 Task: Log work in the project AgileEdge for the issue 'Upgrade the search engine' spent time as '6w 2d 8h 35m' and remaining time as '3w 6d 20h 52m' and add a flag. Now add the issue to the epic 'Cybersecurity Awareness Training Implementation'. Log work in the project AgileEdge for the issue 'Create a new online platform for online language courses with advanced speech recognition and interactive conversation features' spent time as '6w 1d 4h 10m' and remaining time as '5w 5d 3h 25m' and clone the issue. Now add the issue to the epic 'Cybersecurity Incident Response Planning'
Action: Mouse moved to (262, 74)
Screenshot: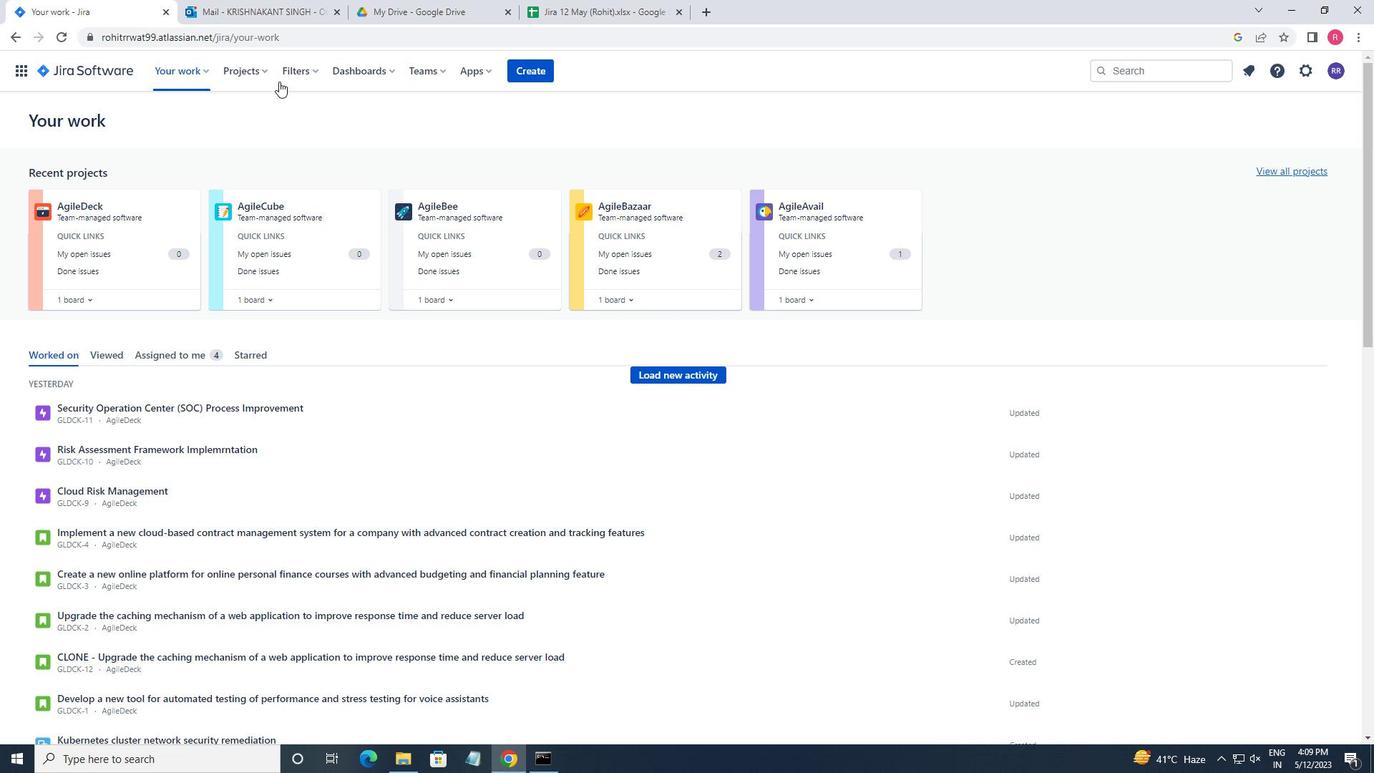 
Action: Mouse pressed left at (262, 74)
Screenshot: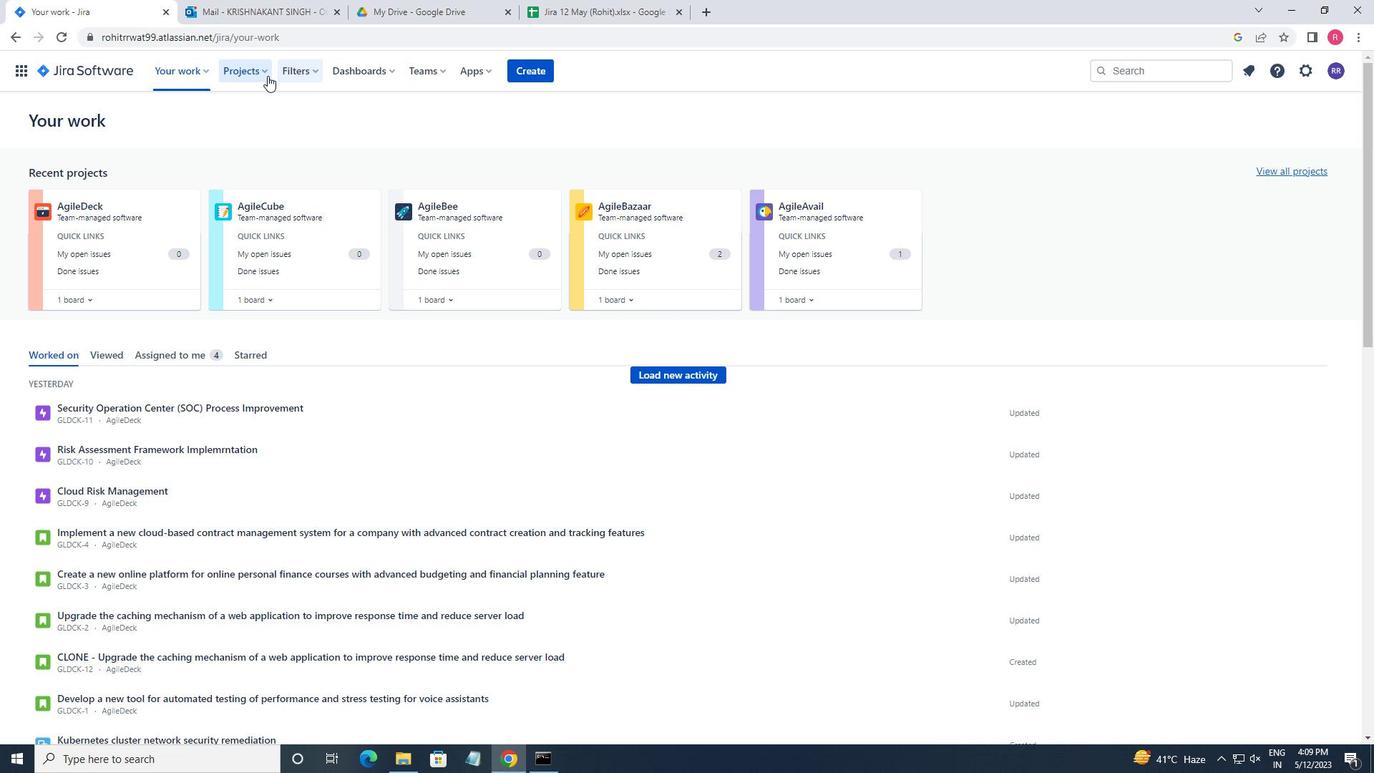 
Action: Mouse moved to (266, 135)
Screenshot: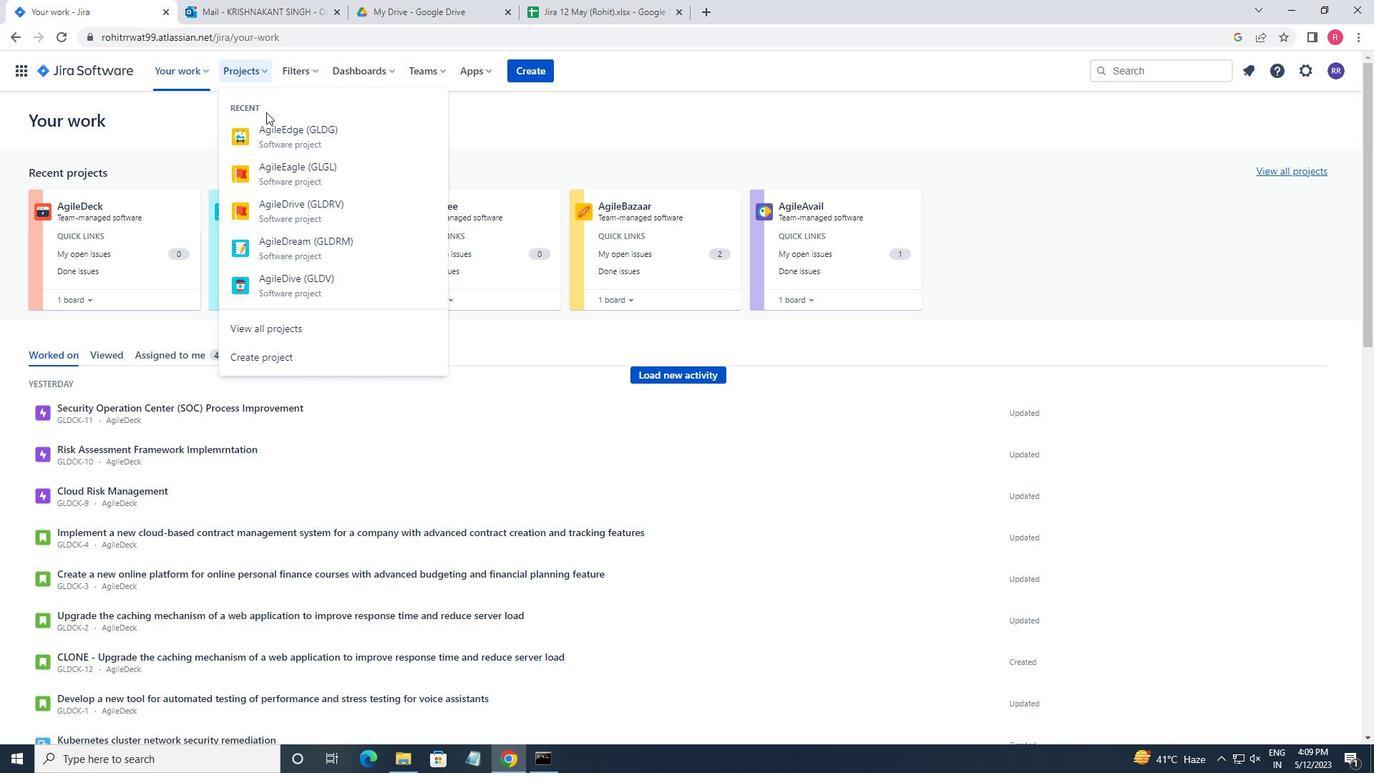 
Action: Mouse pressed left at (266, 135)
Screenshot: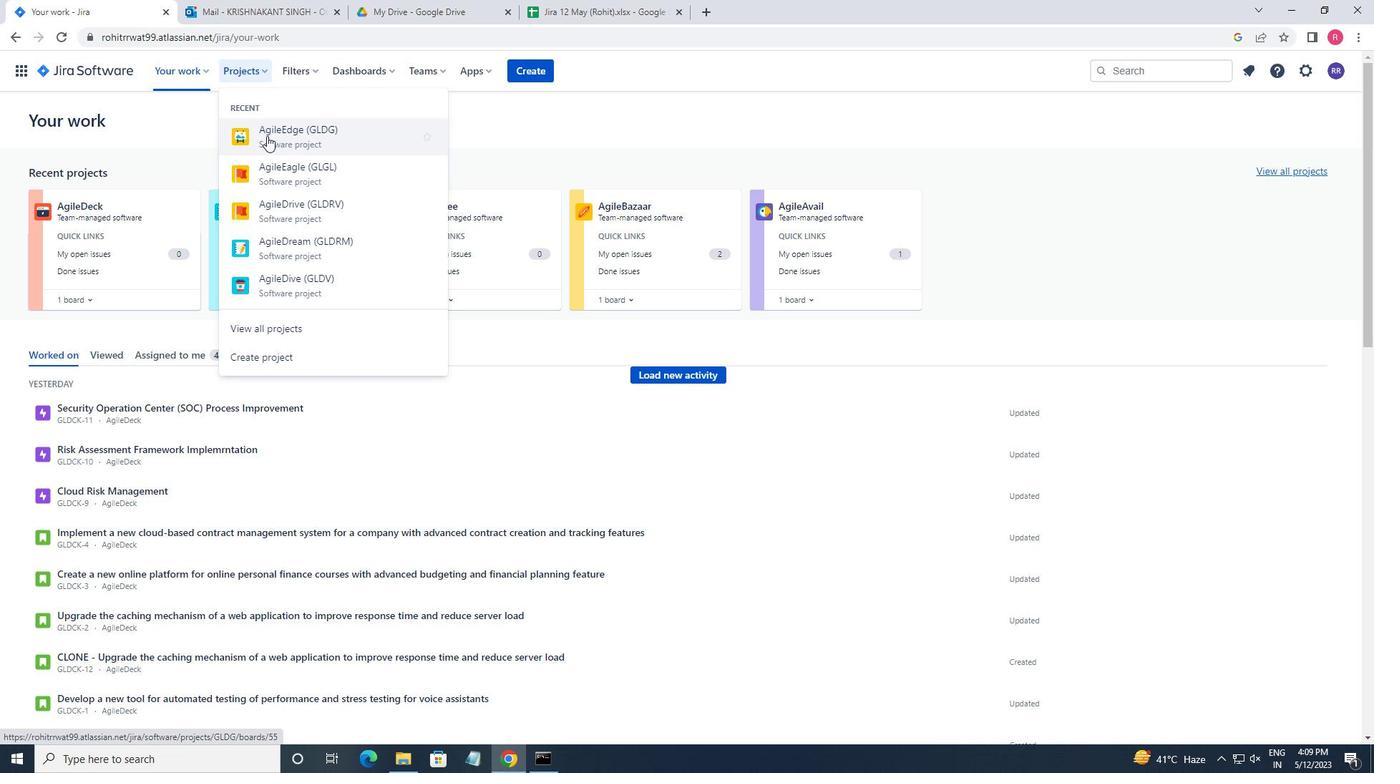 
Action: Mouse moved to (73, 205)
Screenshot: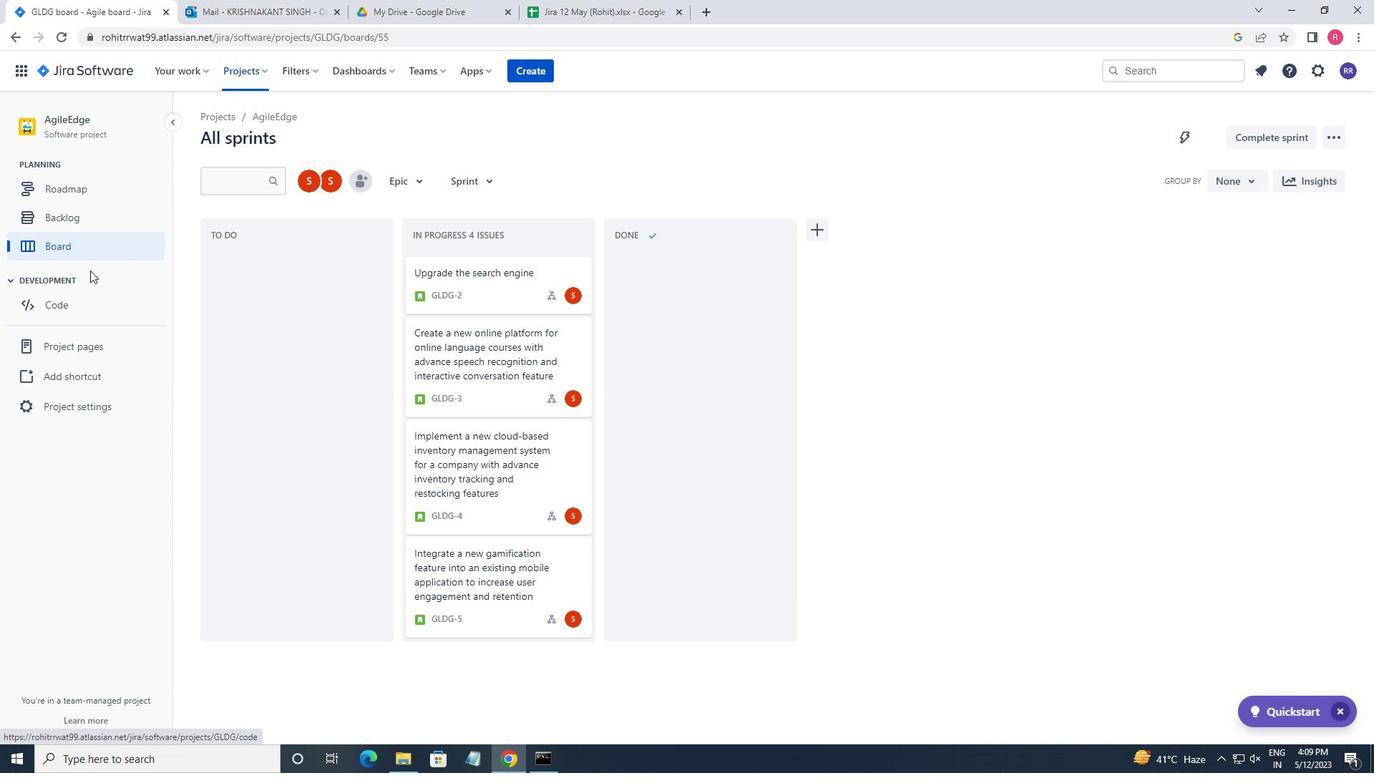
Action: Mouse pressed left at (73, 205)
Screenshot: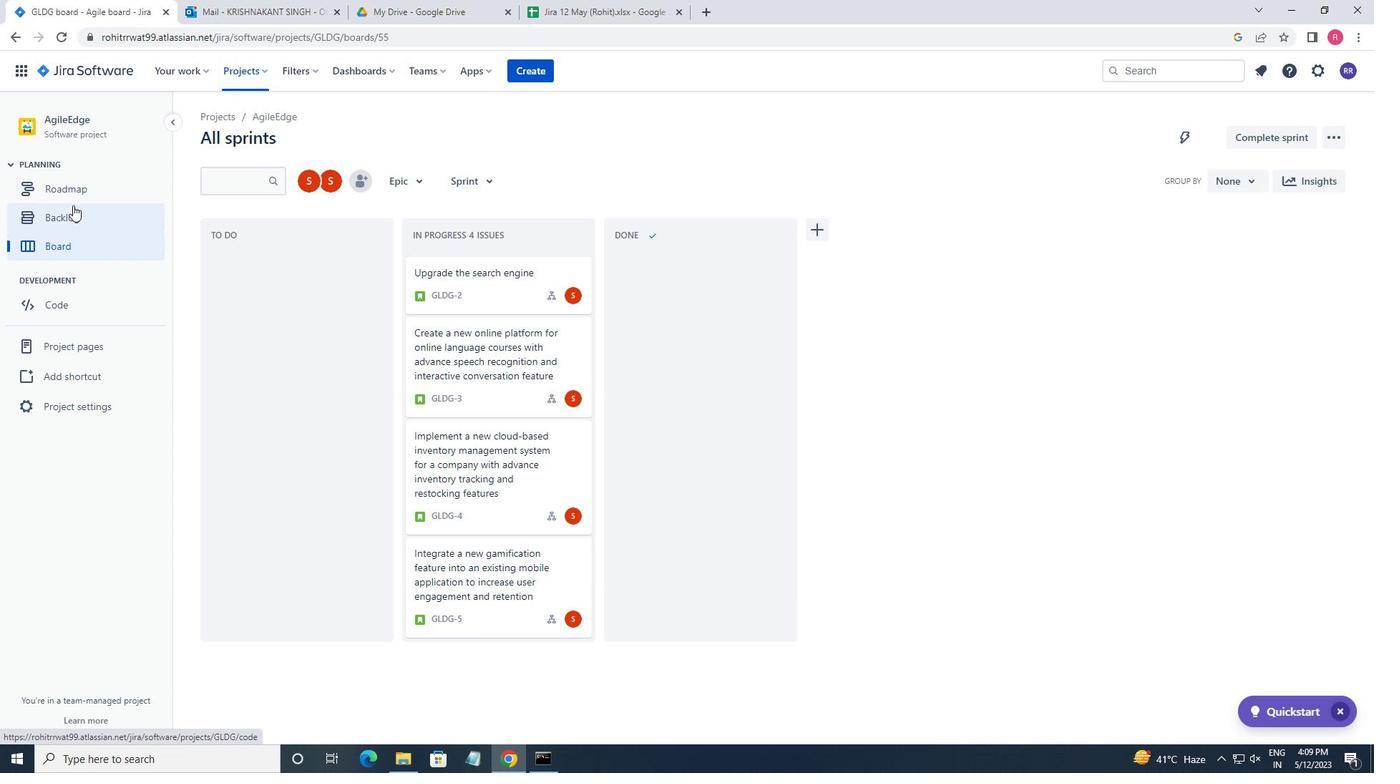 
Action: Mouse moved to (1030, 263)
Screenshot: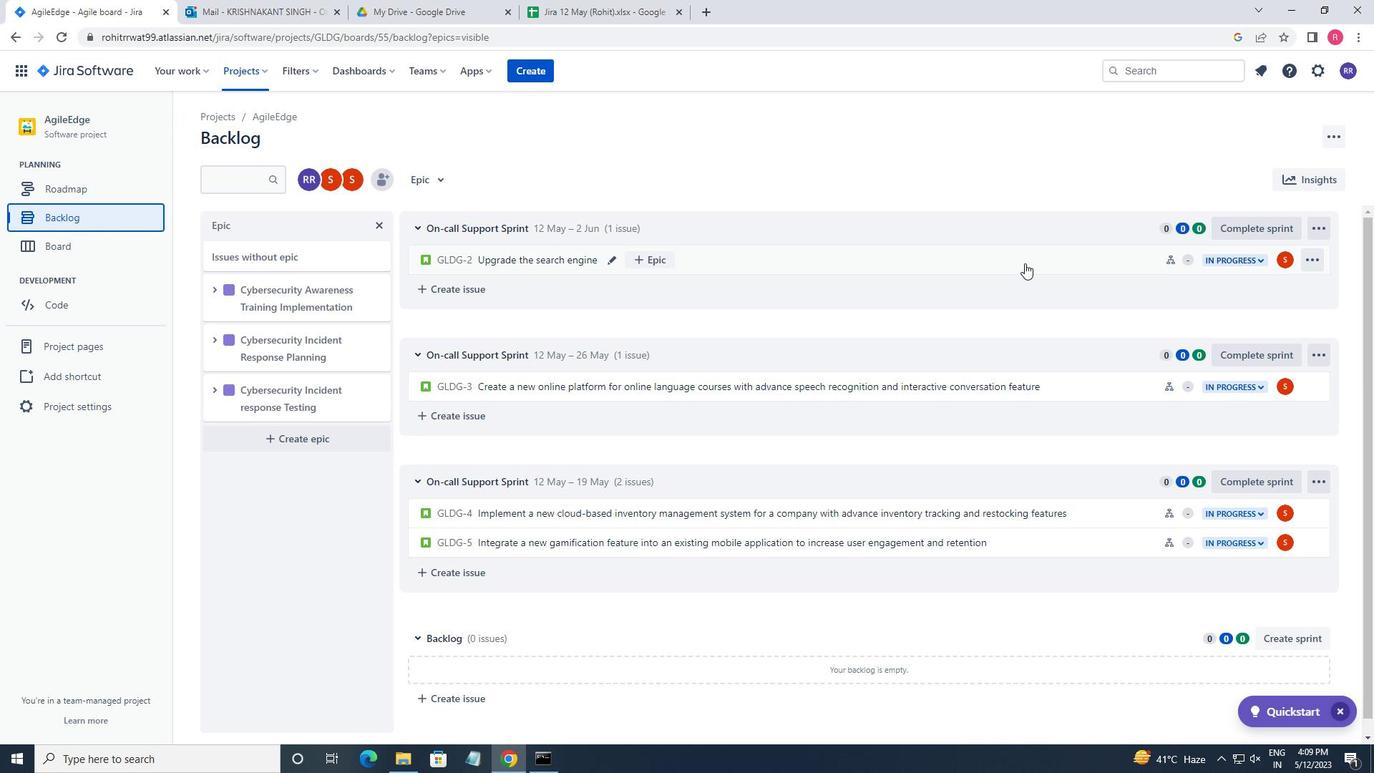 
Action: Mouse pressed left at (1030, 263)
Screenshot: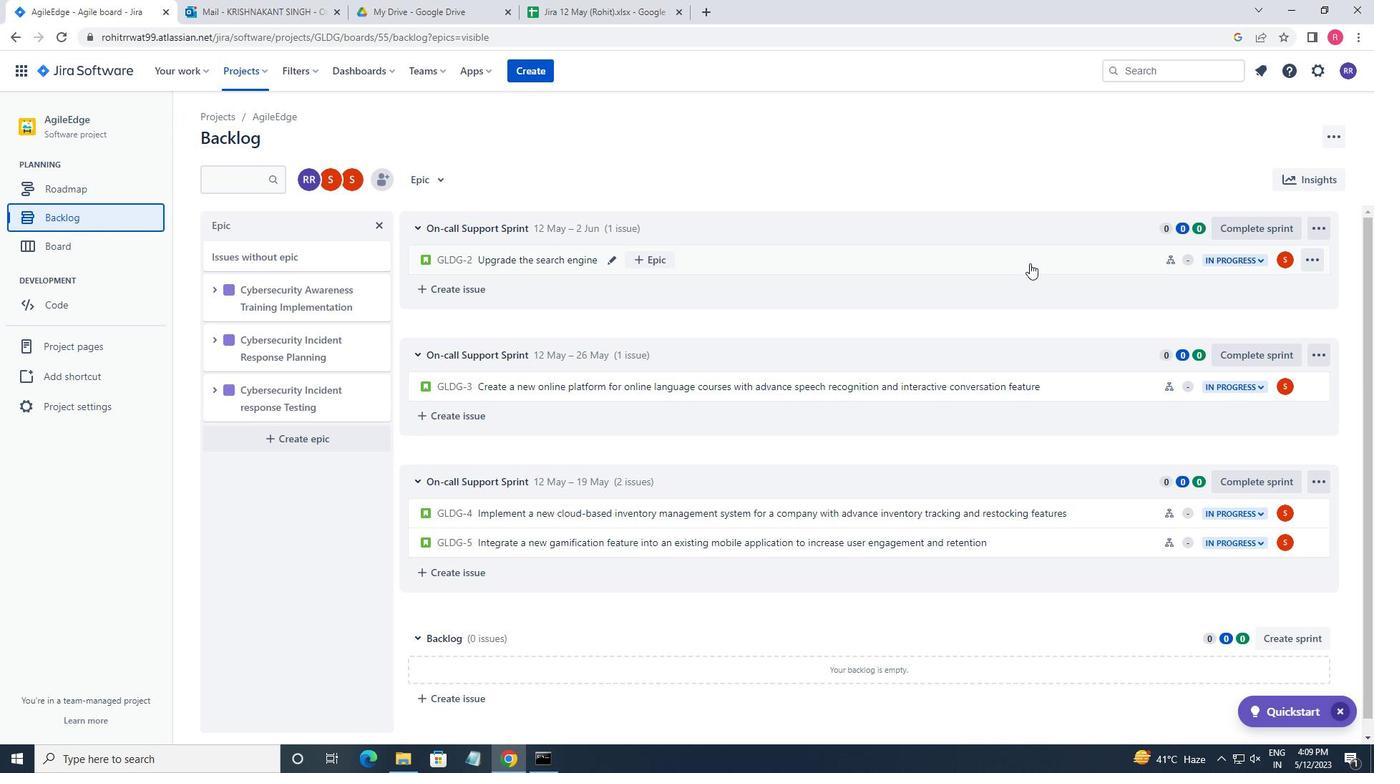 
Action: Mouse moved to (1321, 218)
Screenshot: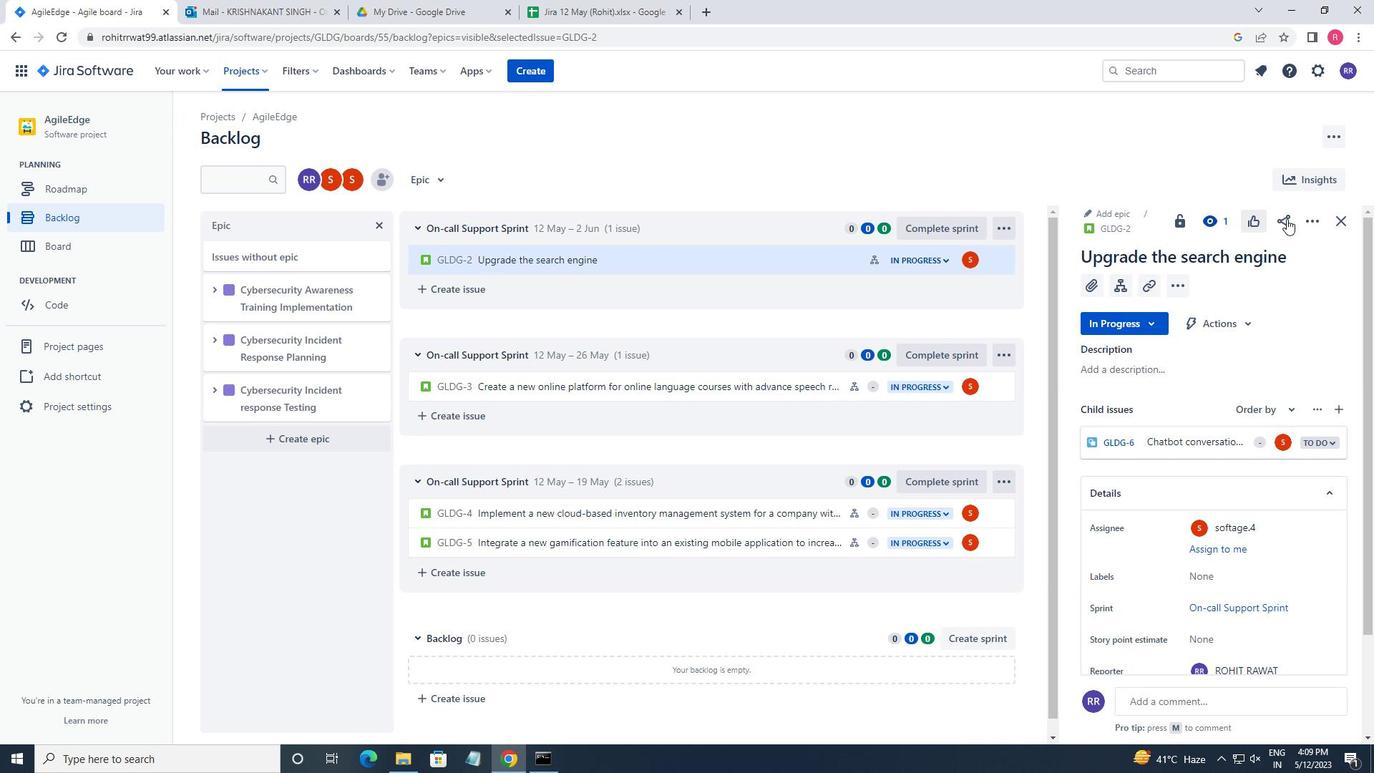 
Action: Mouse pressed left at (1321, 218)
Screenshot: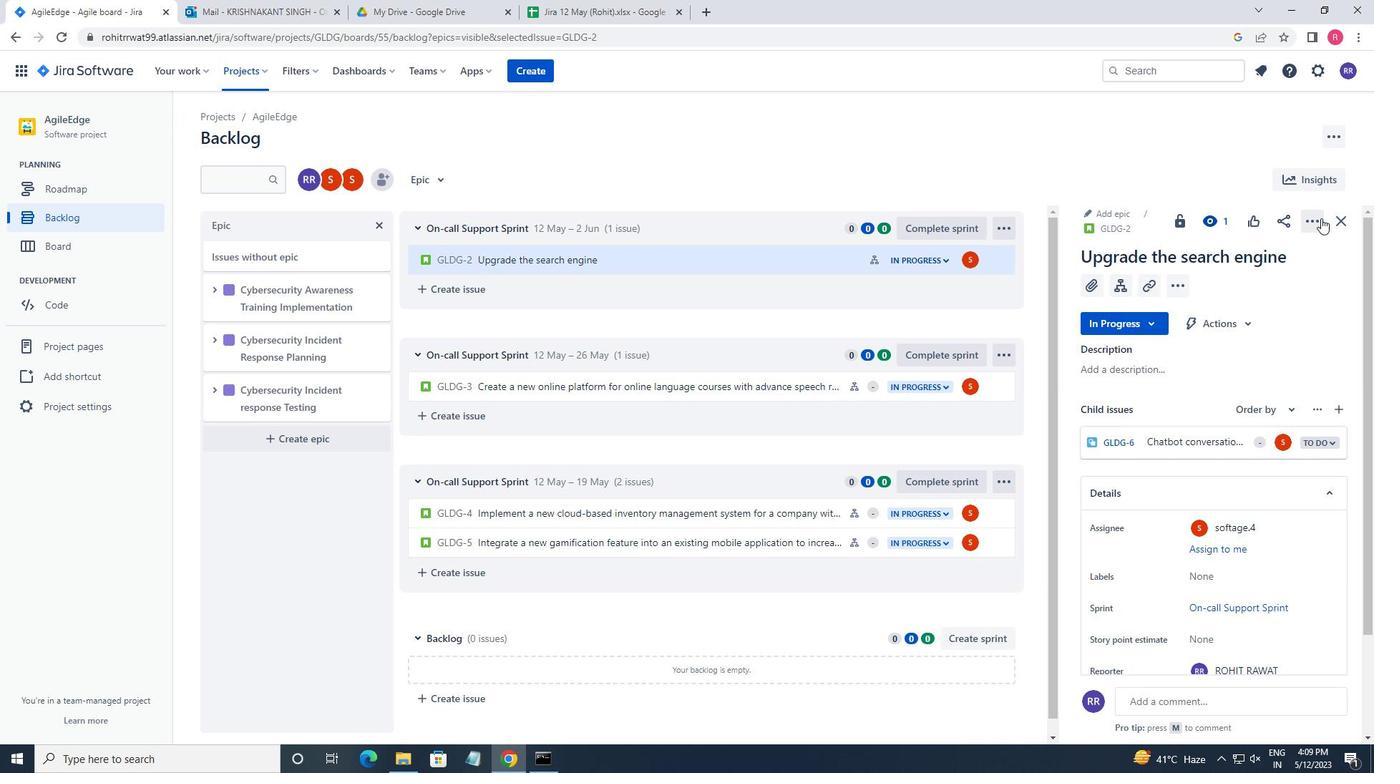 
Action: Mouse moved to (1274, 261)
Screenshot: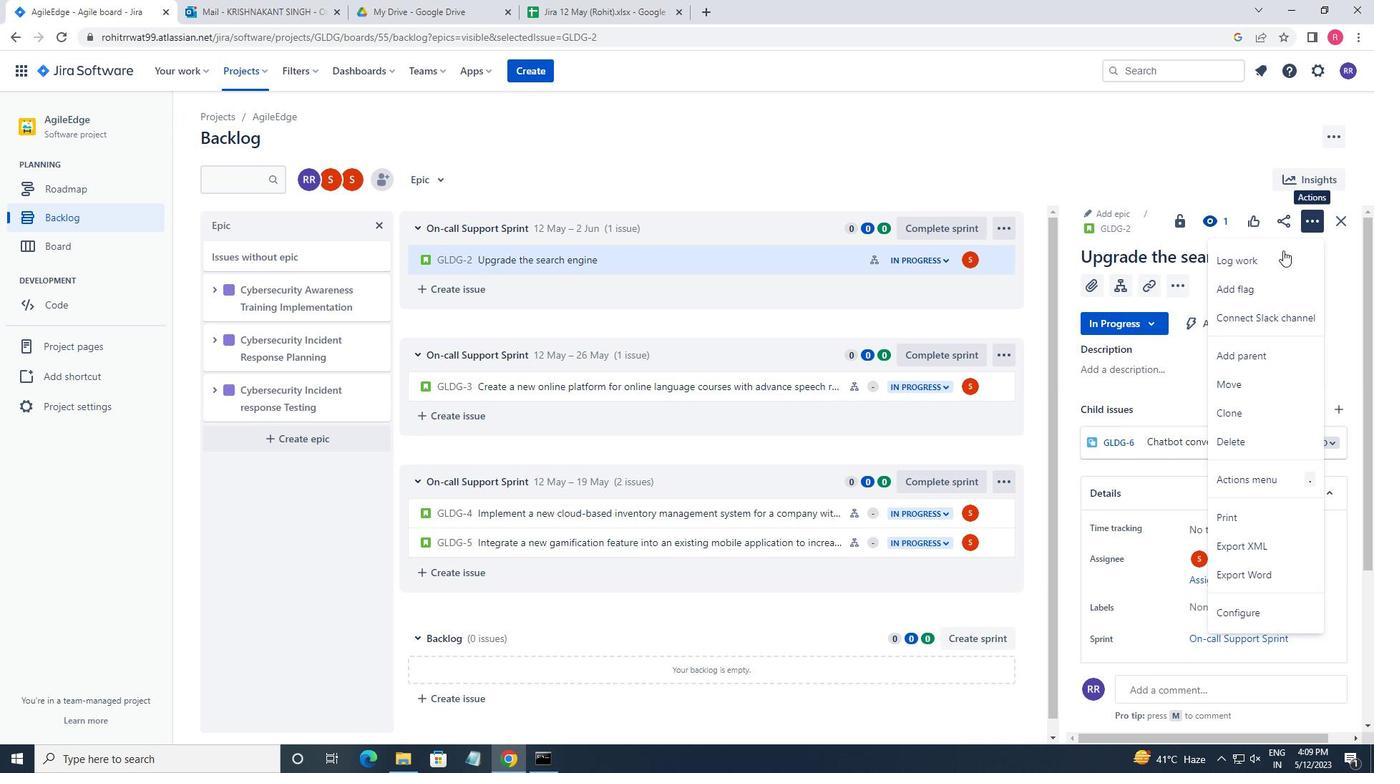 
Action: Mouse pressed left at (1274, 261)
Screenshot: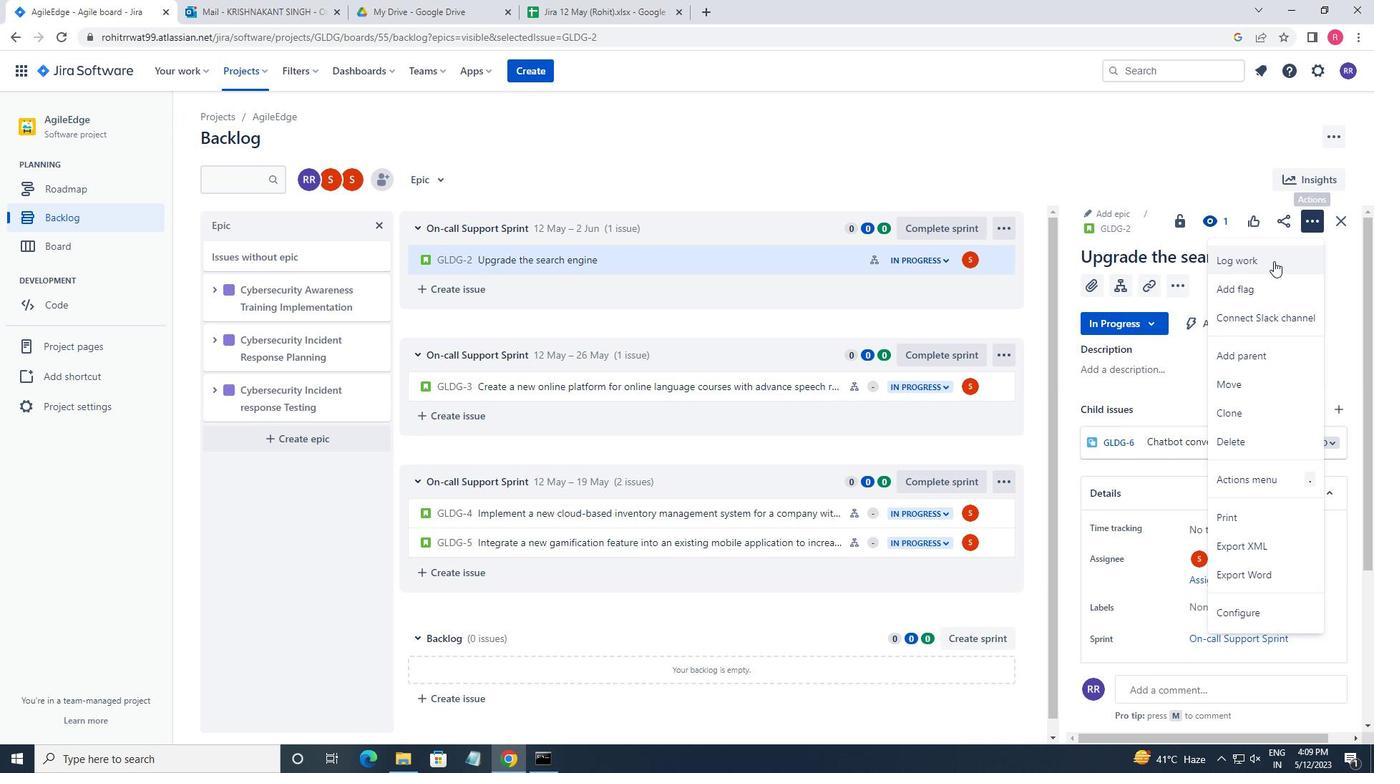 
Action: Key pressed 6w<Key.space>2d<Key.space>8h<Key.space>35m<Key.tab>3w<Key.space>6d<Key.space>20h<Key.space>52m
Screenshot: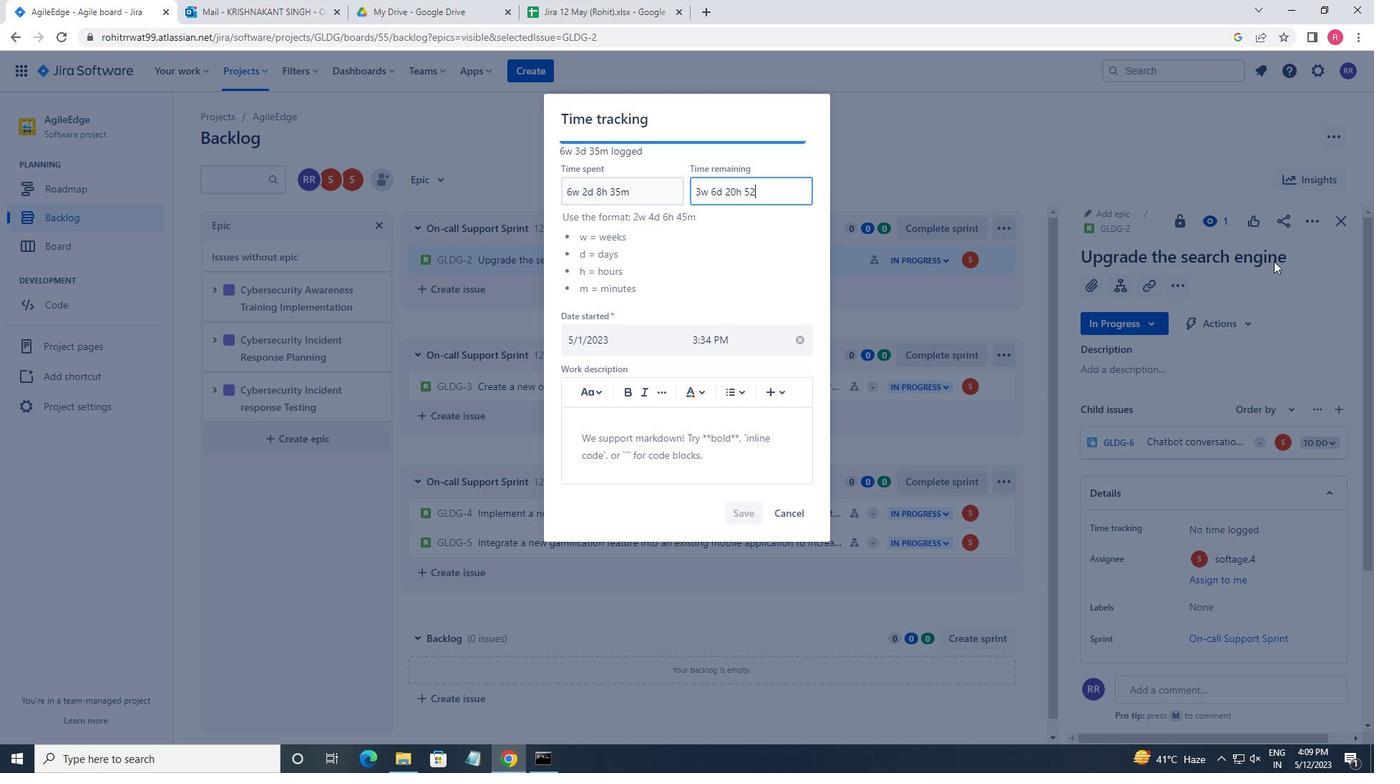 
Action: Mouse moved to (744, 504)
Screenshot: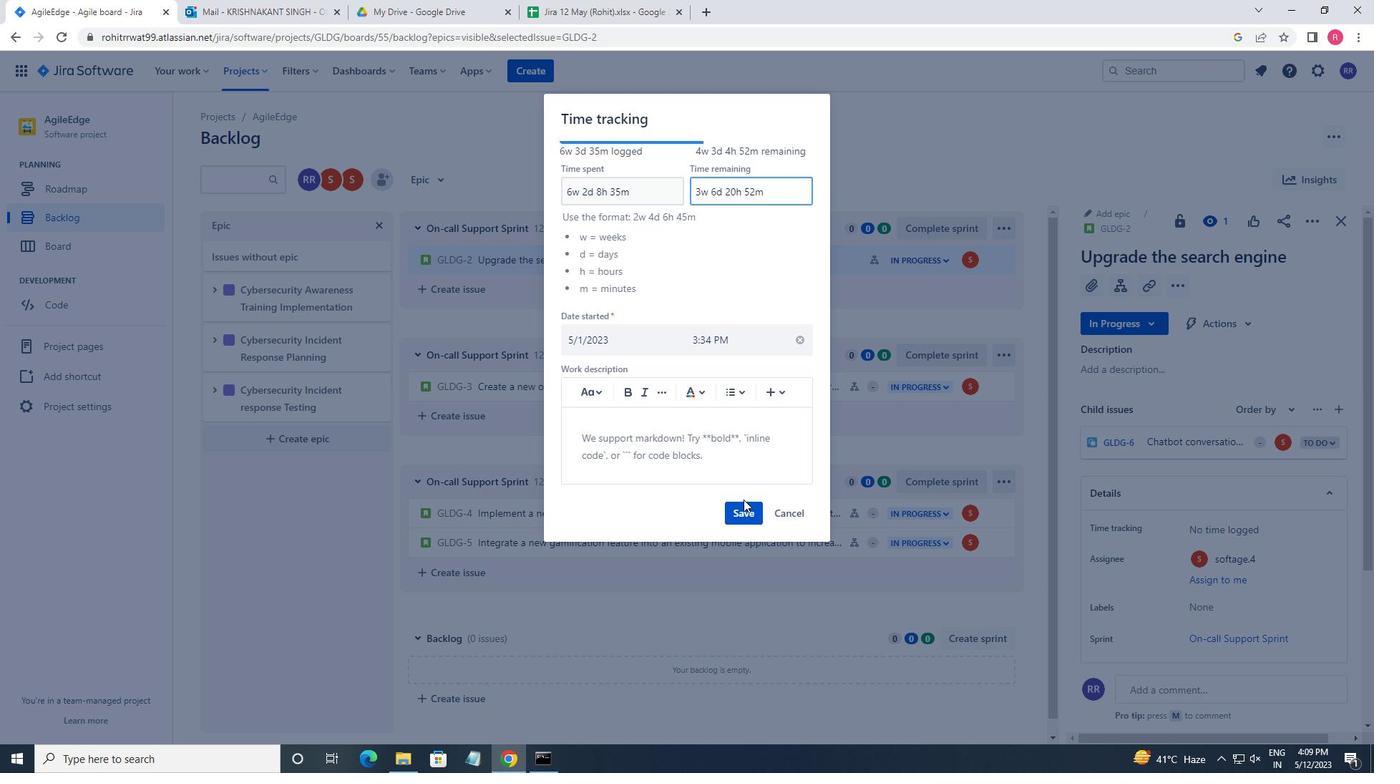 
Action: Mouse pressed left at (744, 504)
Screenshot: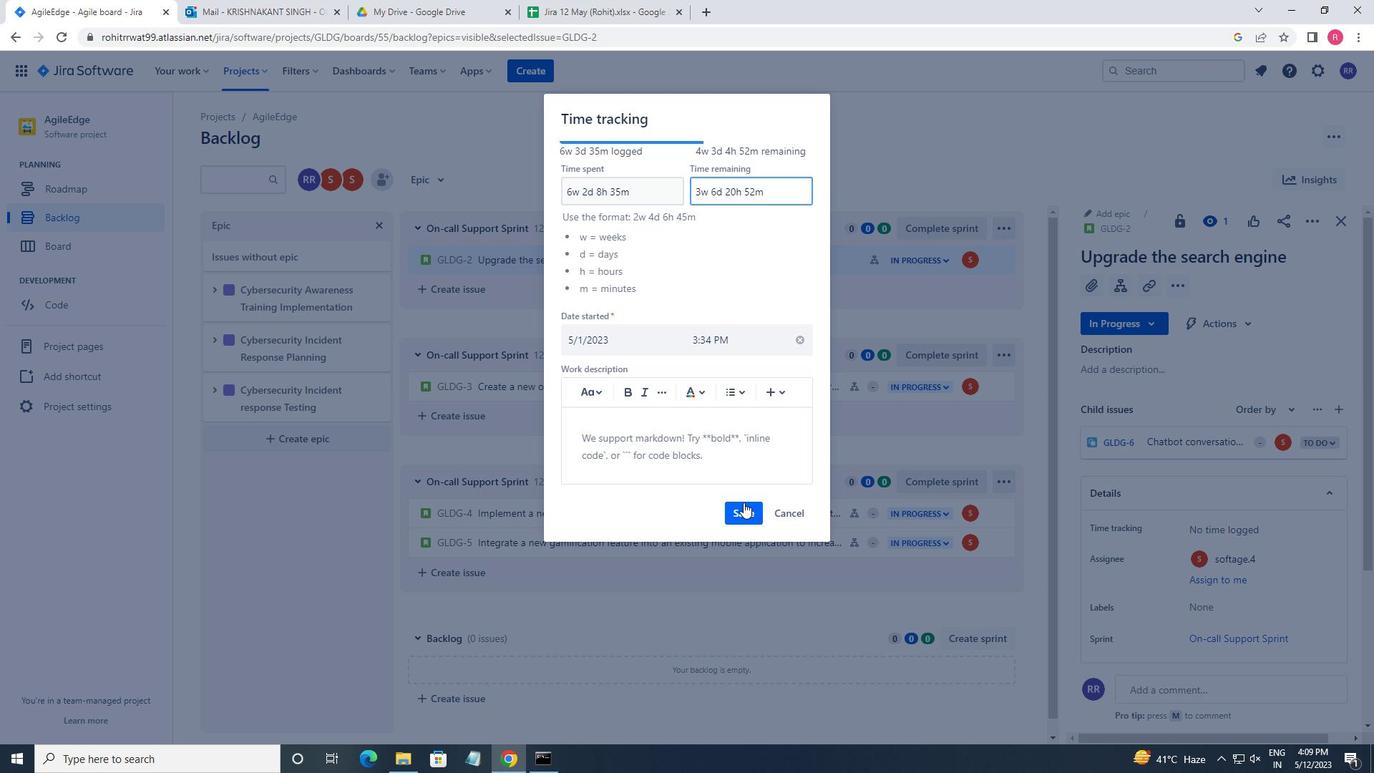 
Action: Mouse moved to (1317, 216)
Screenshot: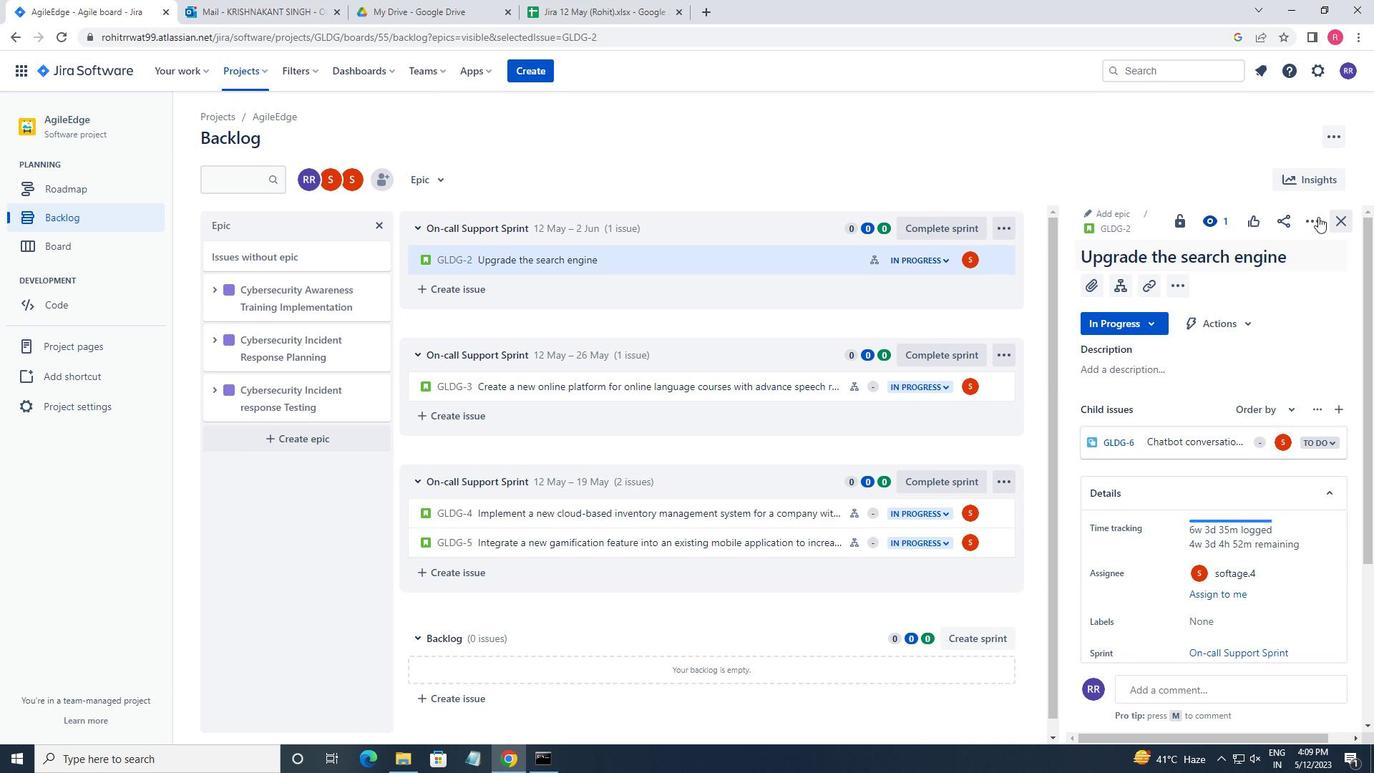
Action: Mouse pressed left at (1317, 216)
Screenshot: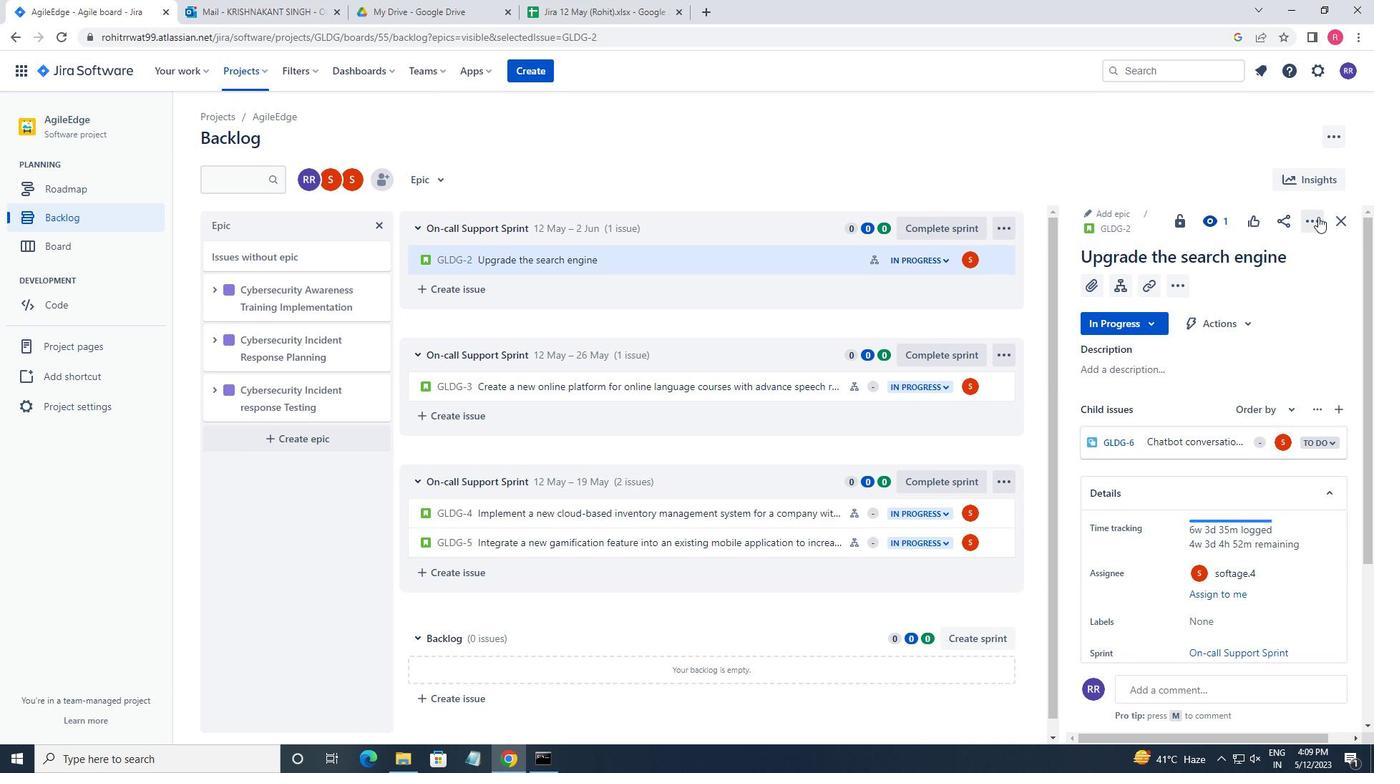 
Action: Mouse moved to (1245, 298)
Screenshot: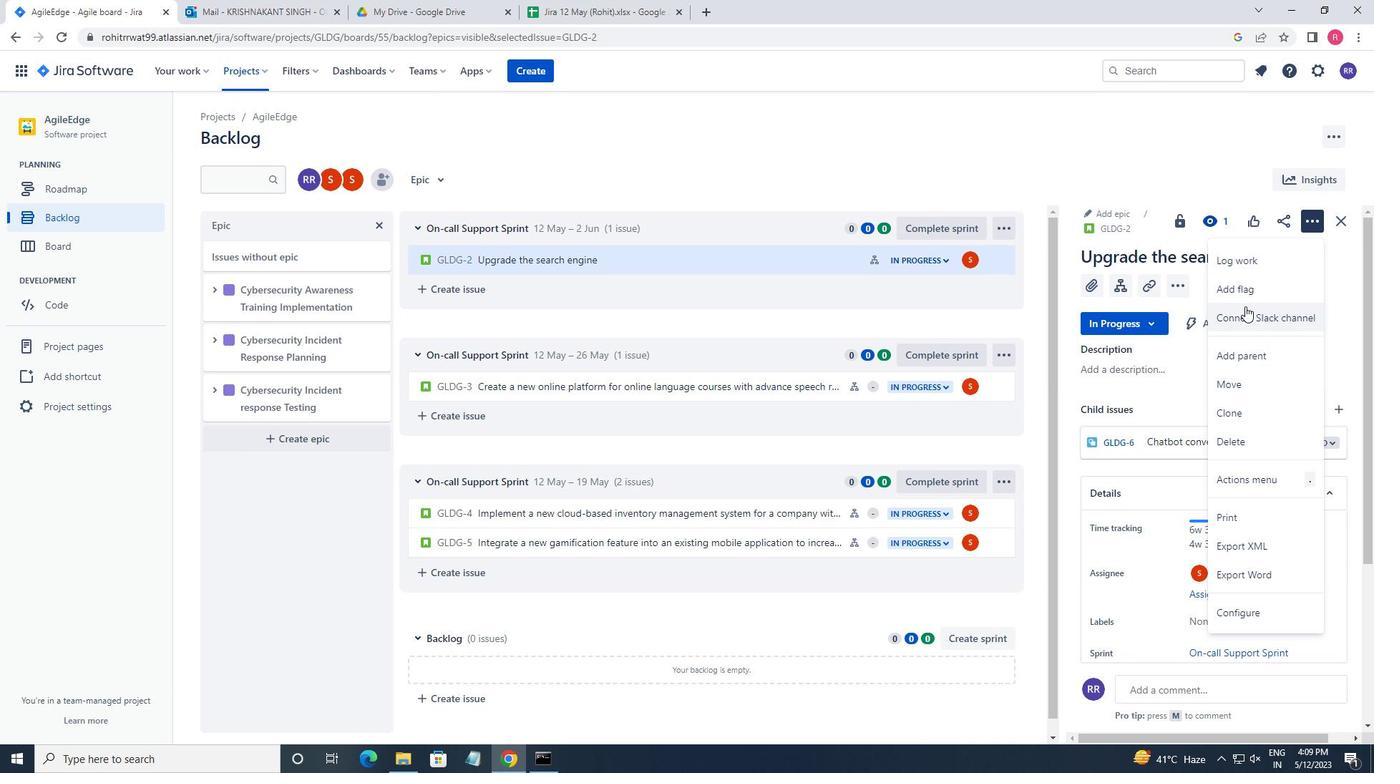 
Action: Mouse pressed left at (1245, 298)
Screenshot: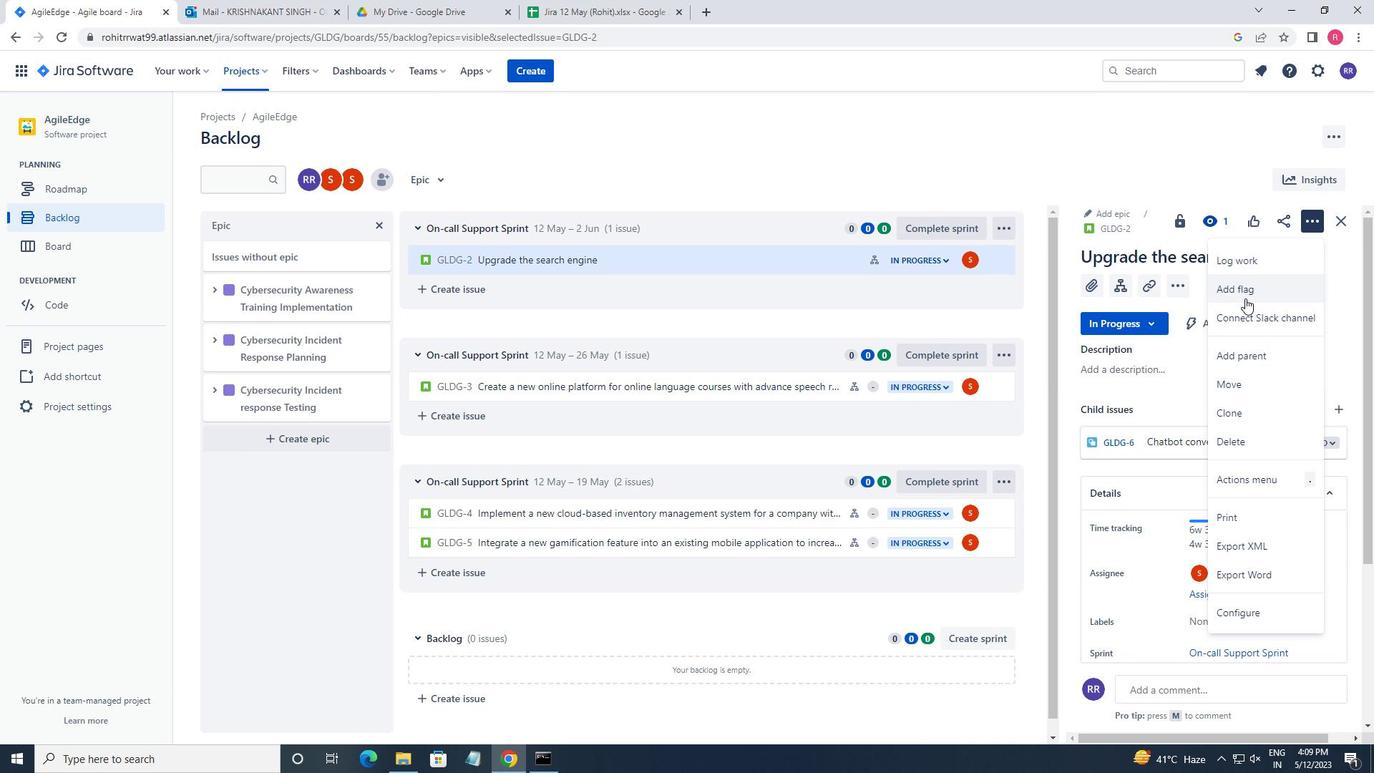 
Action: Mouse moved to (652, 256)
Screenshot: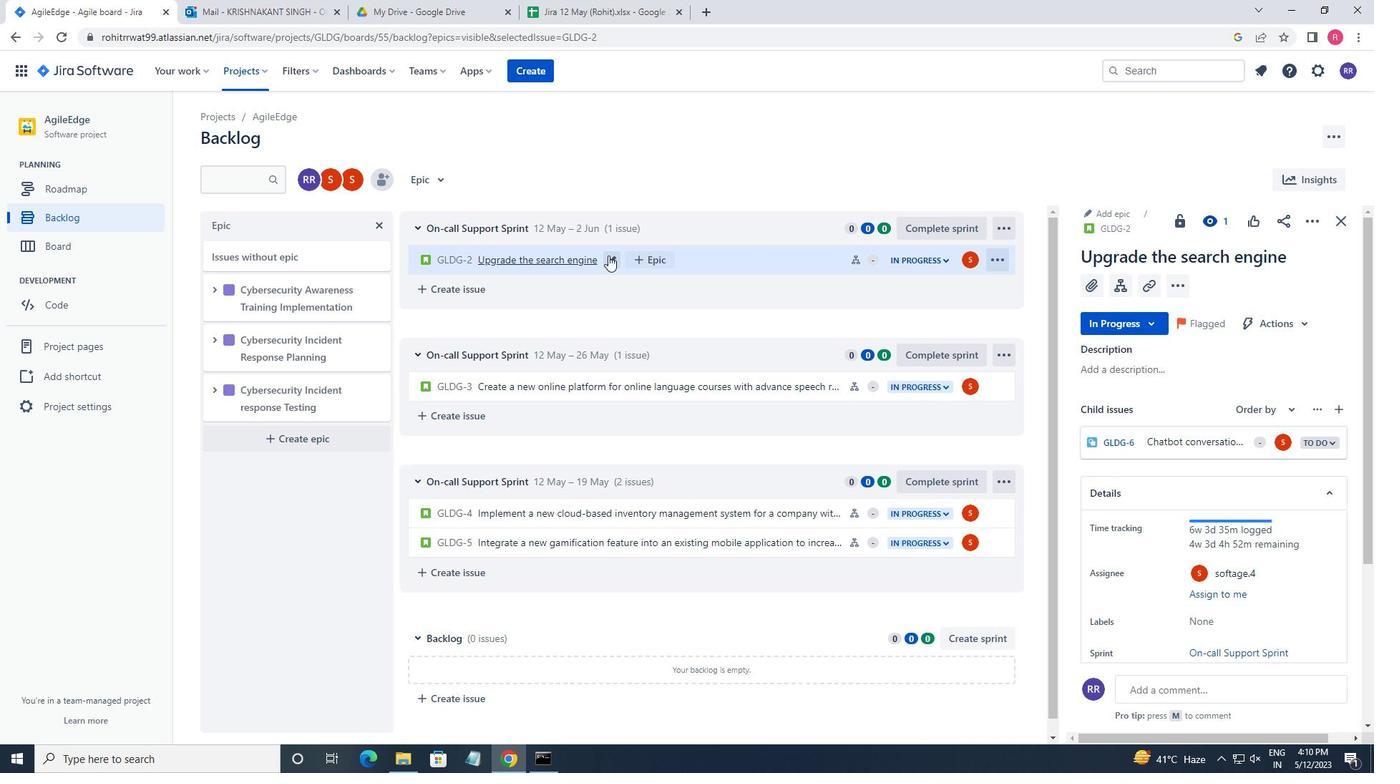 
Action: Mouse pressed left at (652, 256)
Screenshot: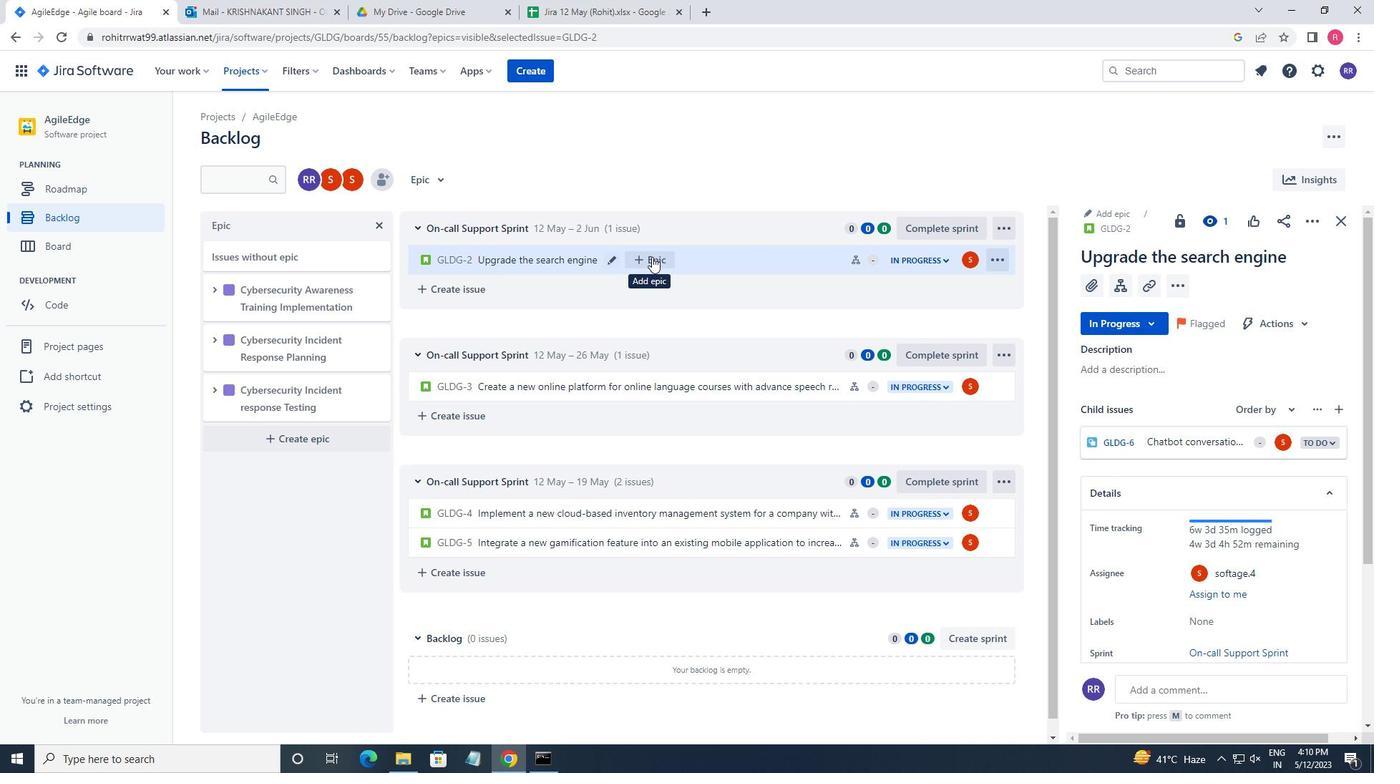 
Action: Mouse moved to (700, 365)
Screenshot: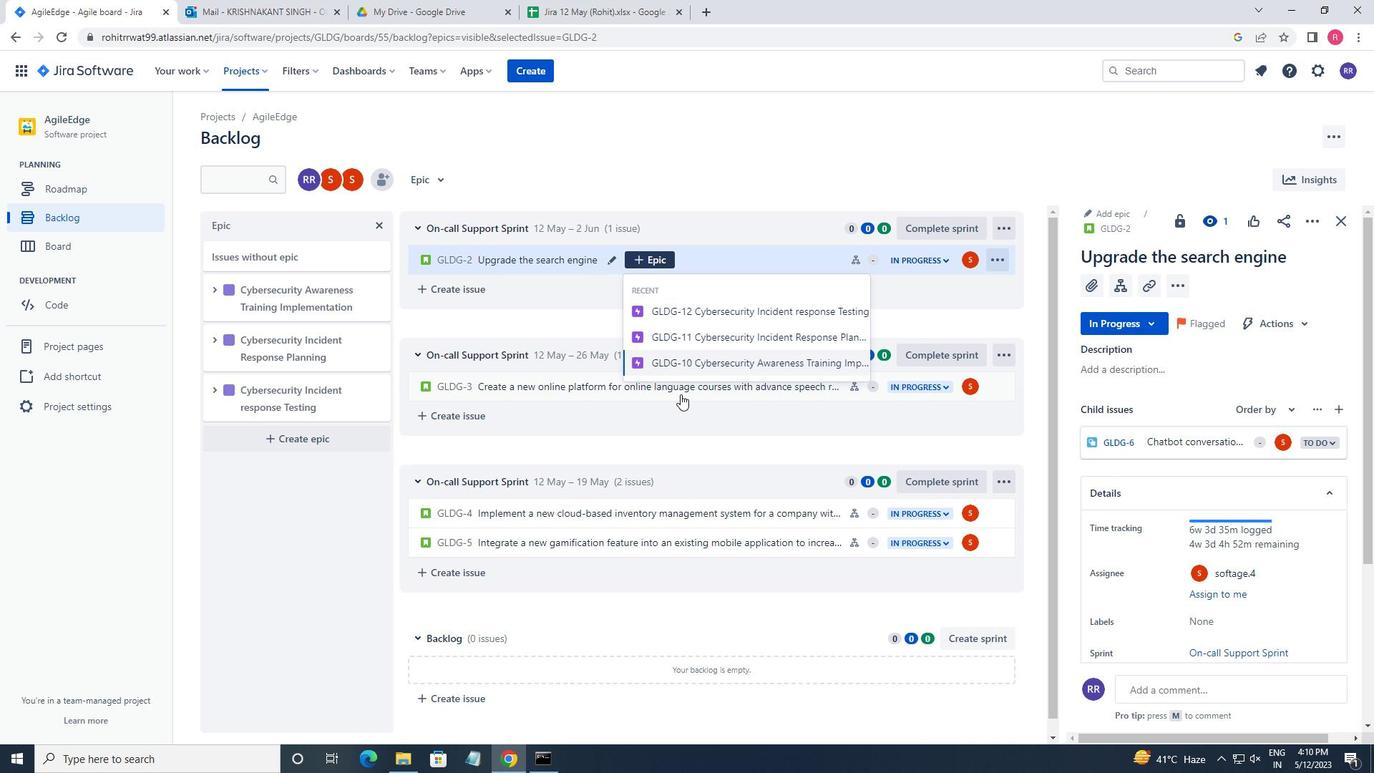 
Action: Mouse pressed left at (700, 365)
Screenshot: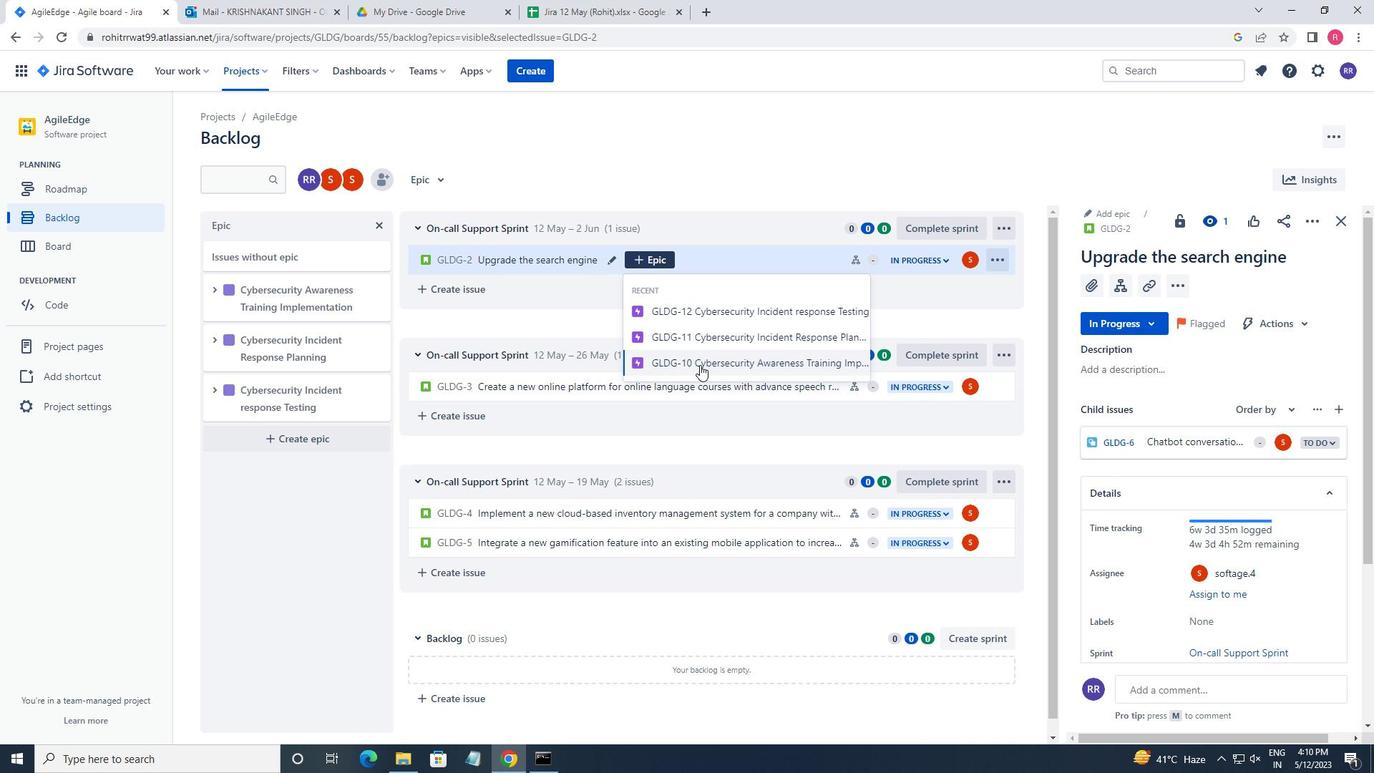 
Action: Mouse moved to (732, 392)
Screenshot: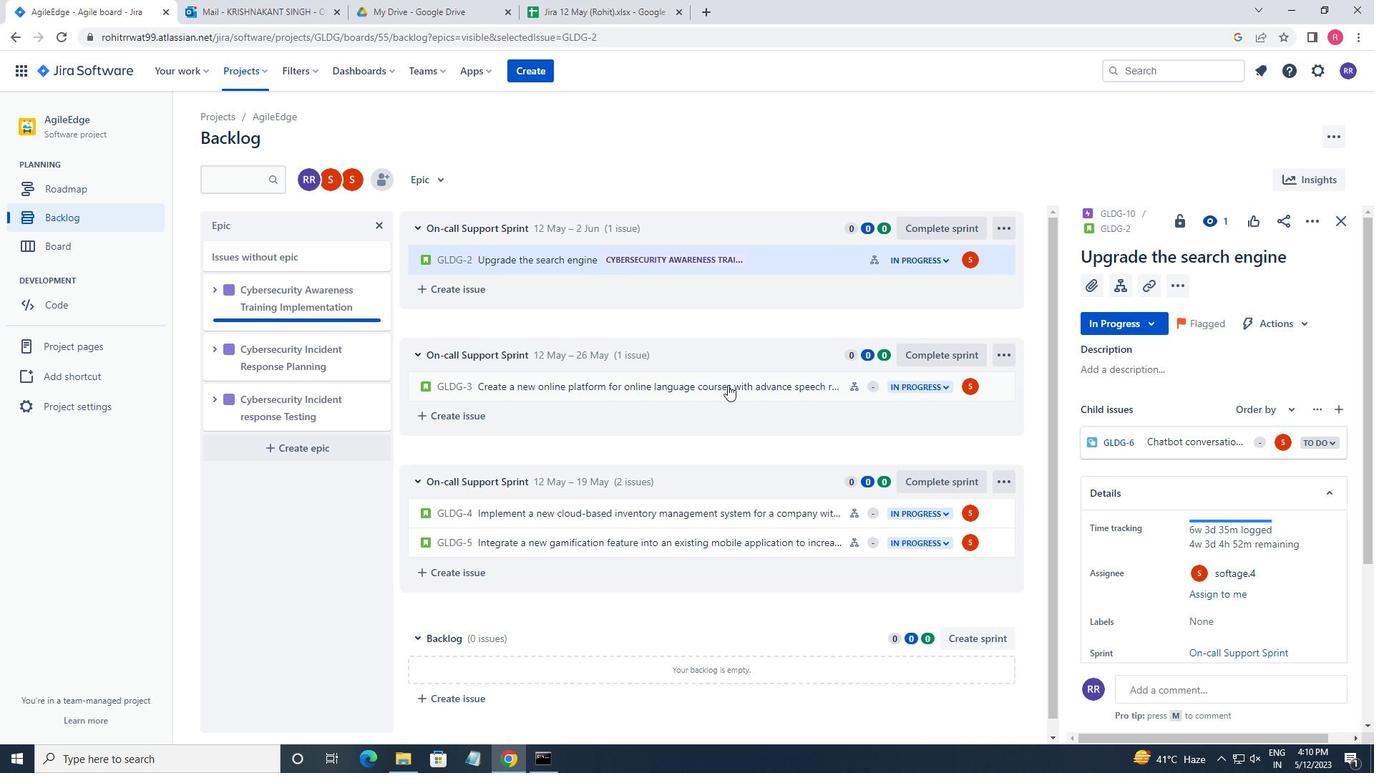 
Action: Mouse pressed left at (732, 392)
Screenshot: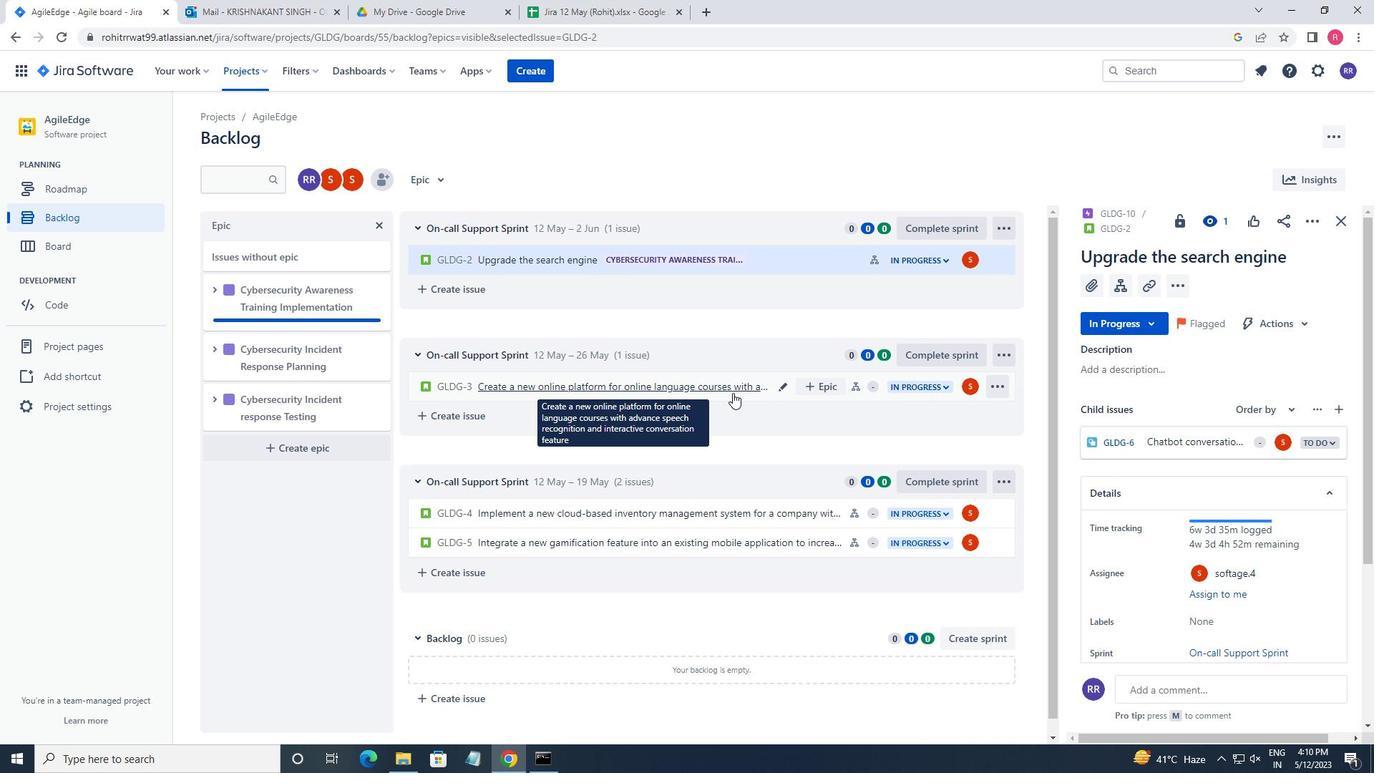 
Action: Mouse moved to (1305, 223)
Screenshot: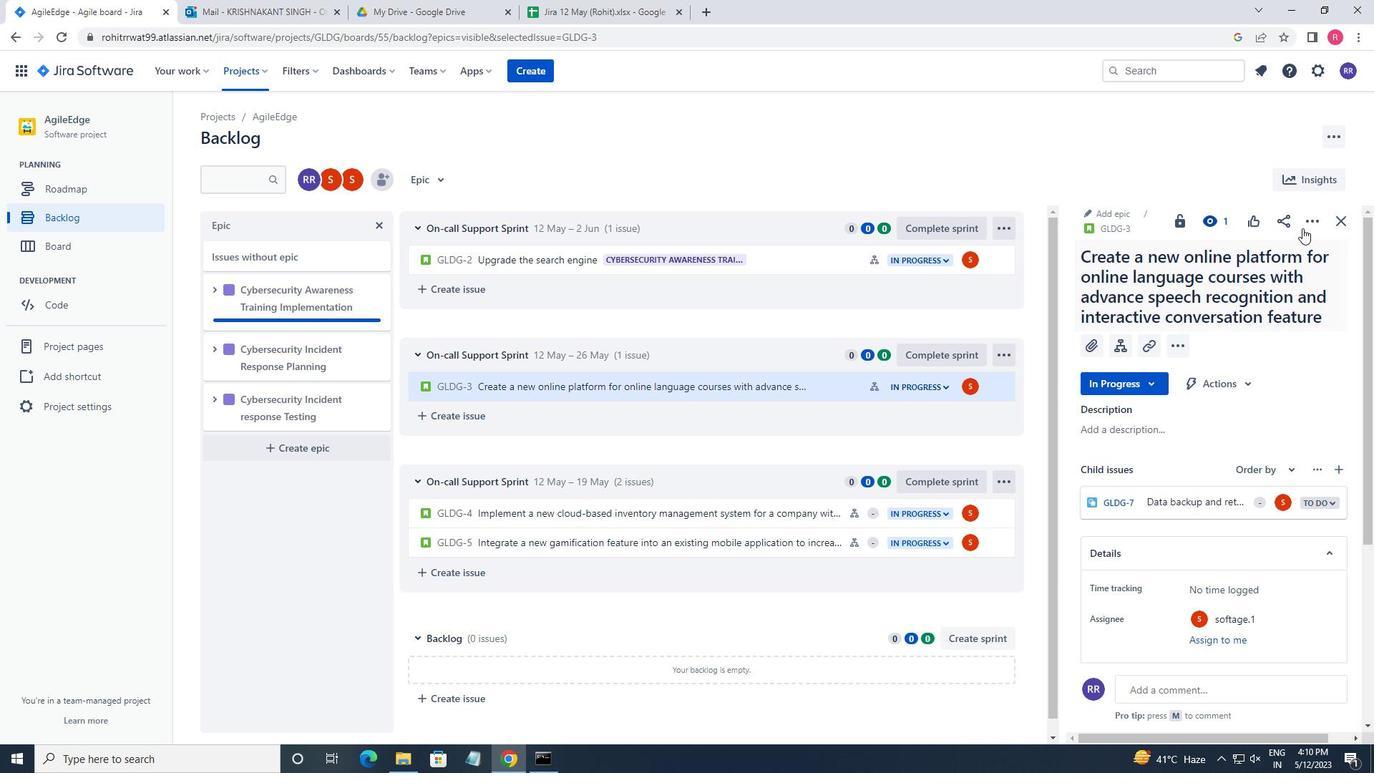 
Action: Mouse pressed left at (1305, 223)
Screenshot: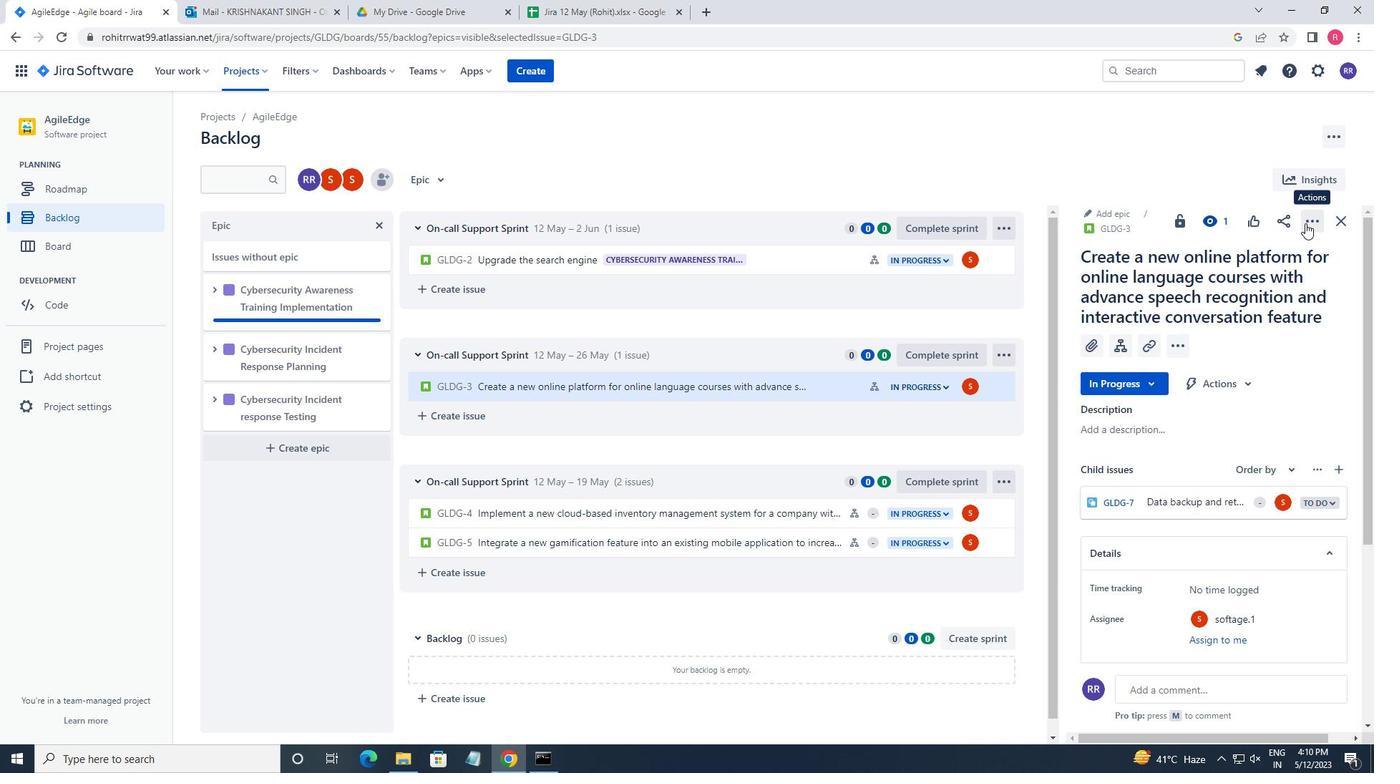 
Action: Mouse moved to (1221, 259)
Screenshot: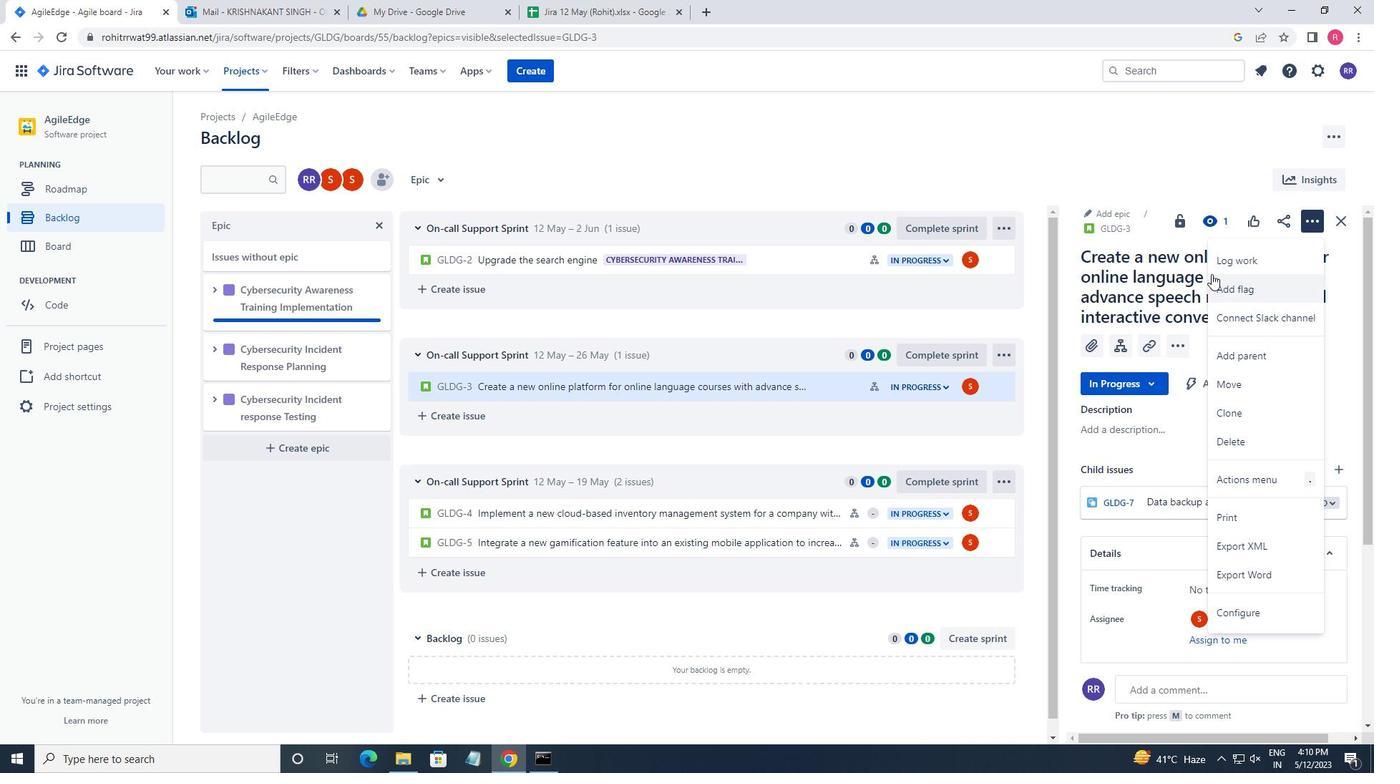 
Action: Mouse pressed left at (1221, 259)
Screenshot: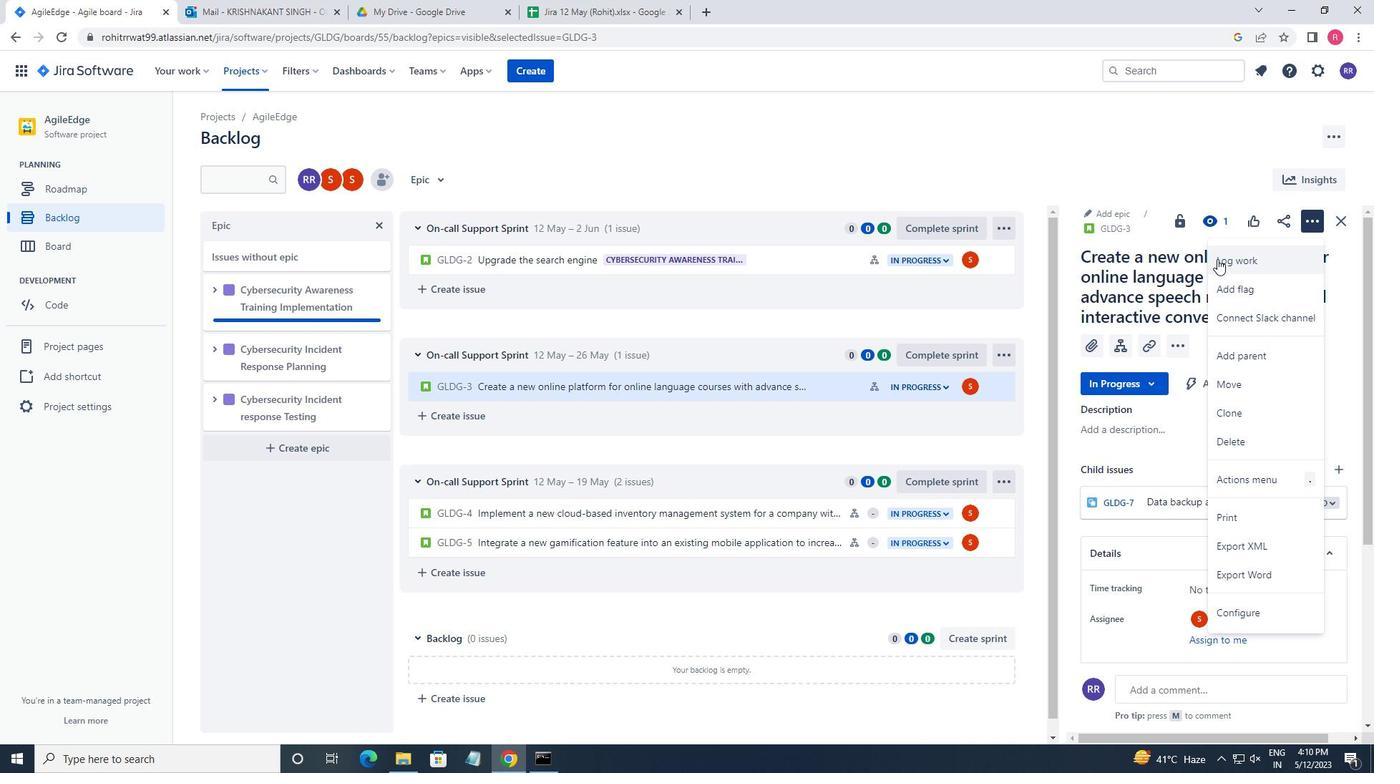
Action: Mouse moved to (655, 216)
Screenshot: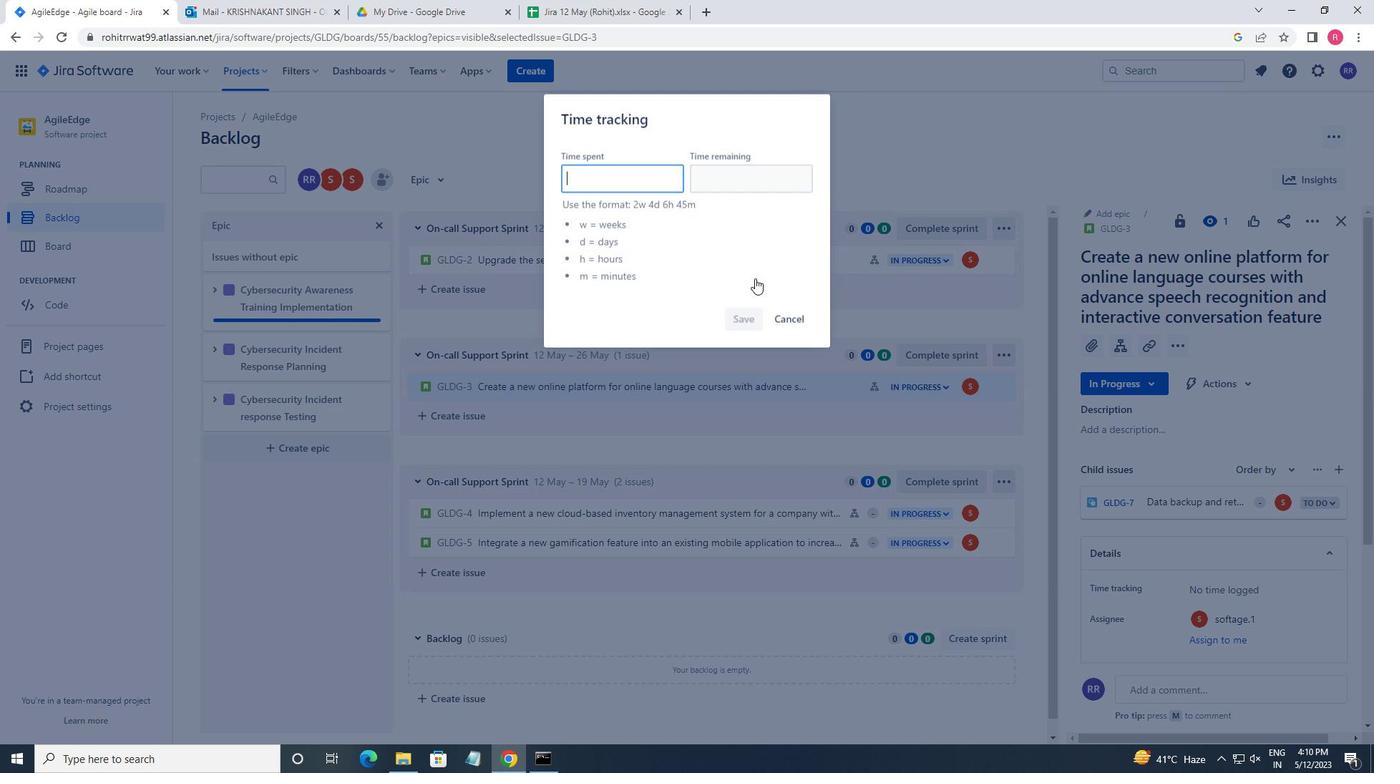 
Action: Key pressed 6w<Key.space>1d<Key.space>4h<Key.space>10m<Key.tab>5w<Key.space>5d<Key.space>3h<Key.space>25m
Screenshot: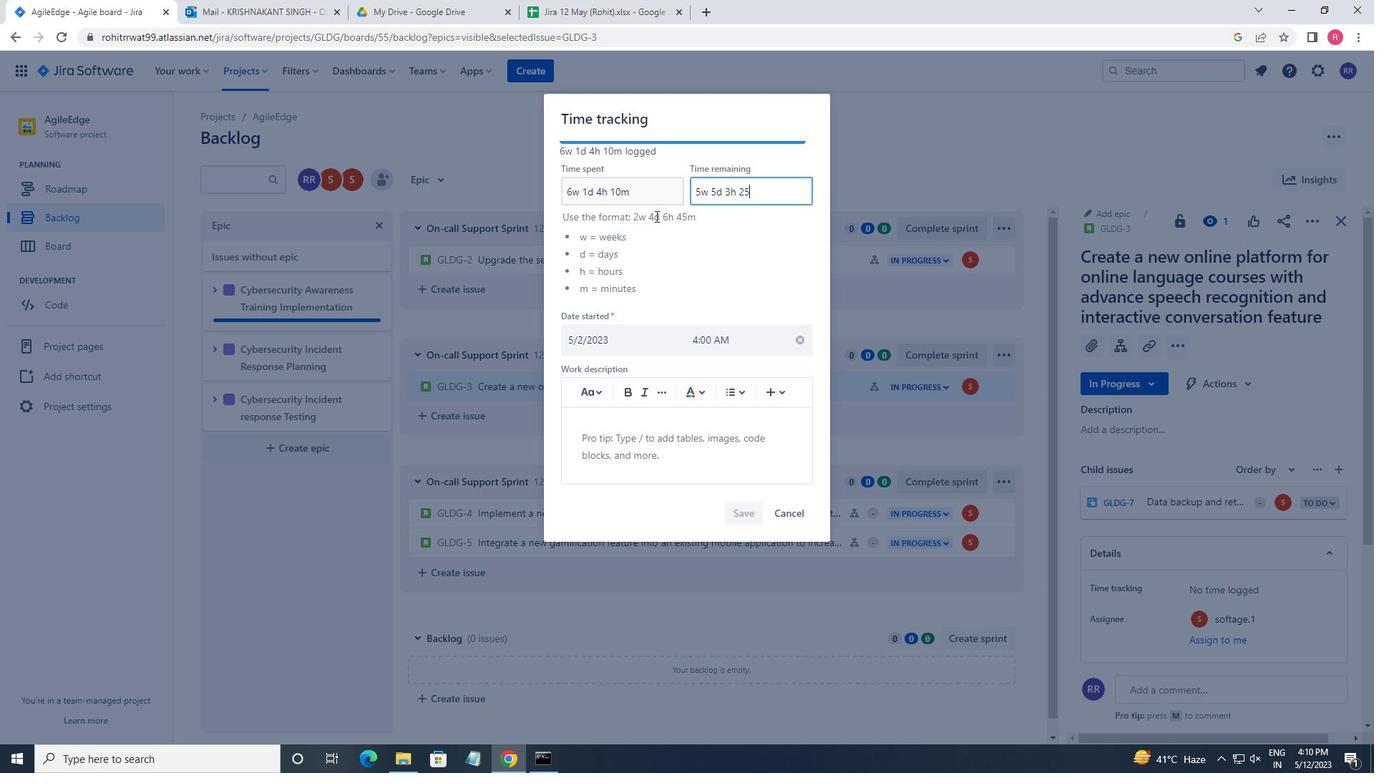 
Action: Mouse moved to (745, 511)
Screenshot: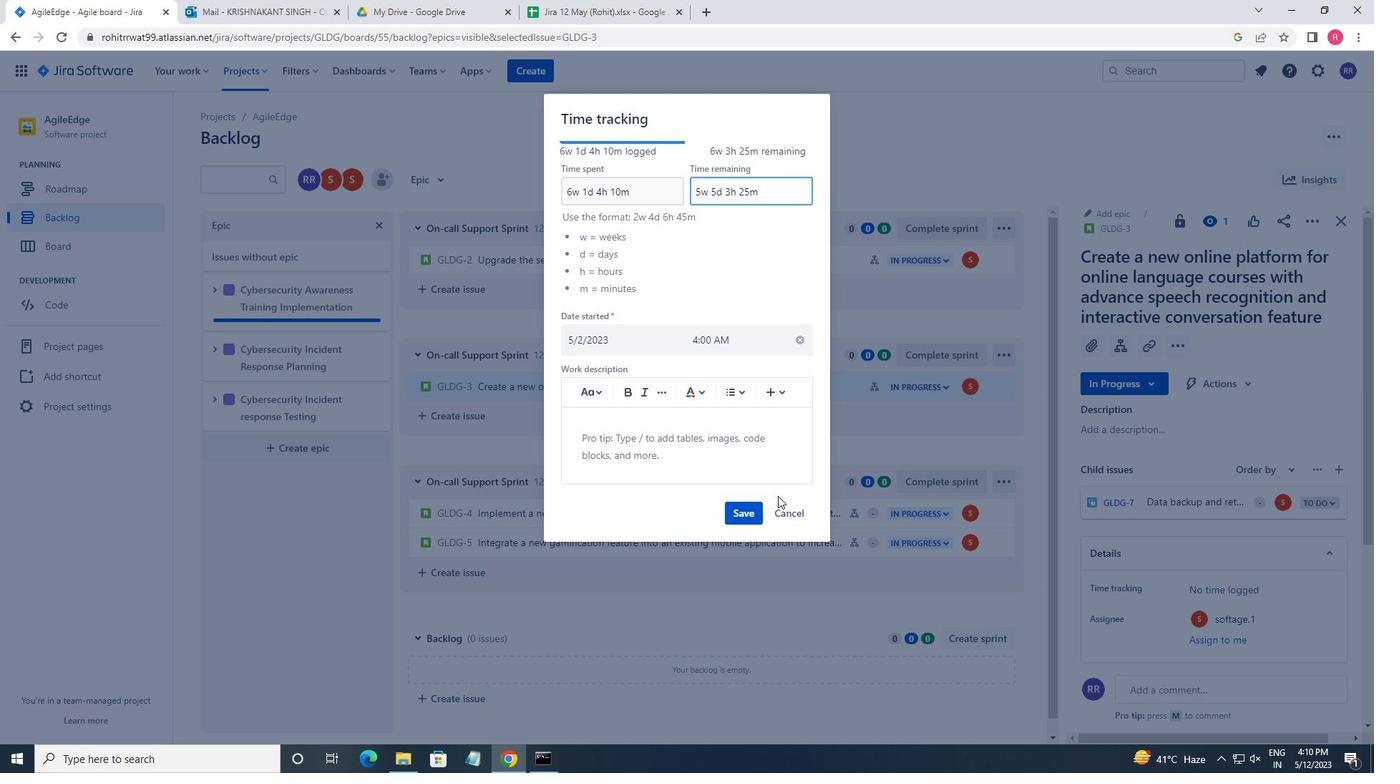 
Action: Mouse pressed left at (745, 511)
Screenshot: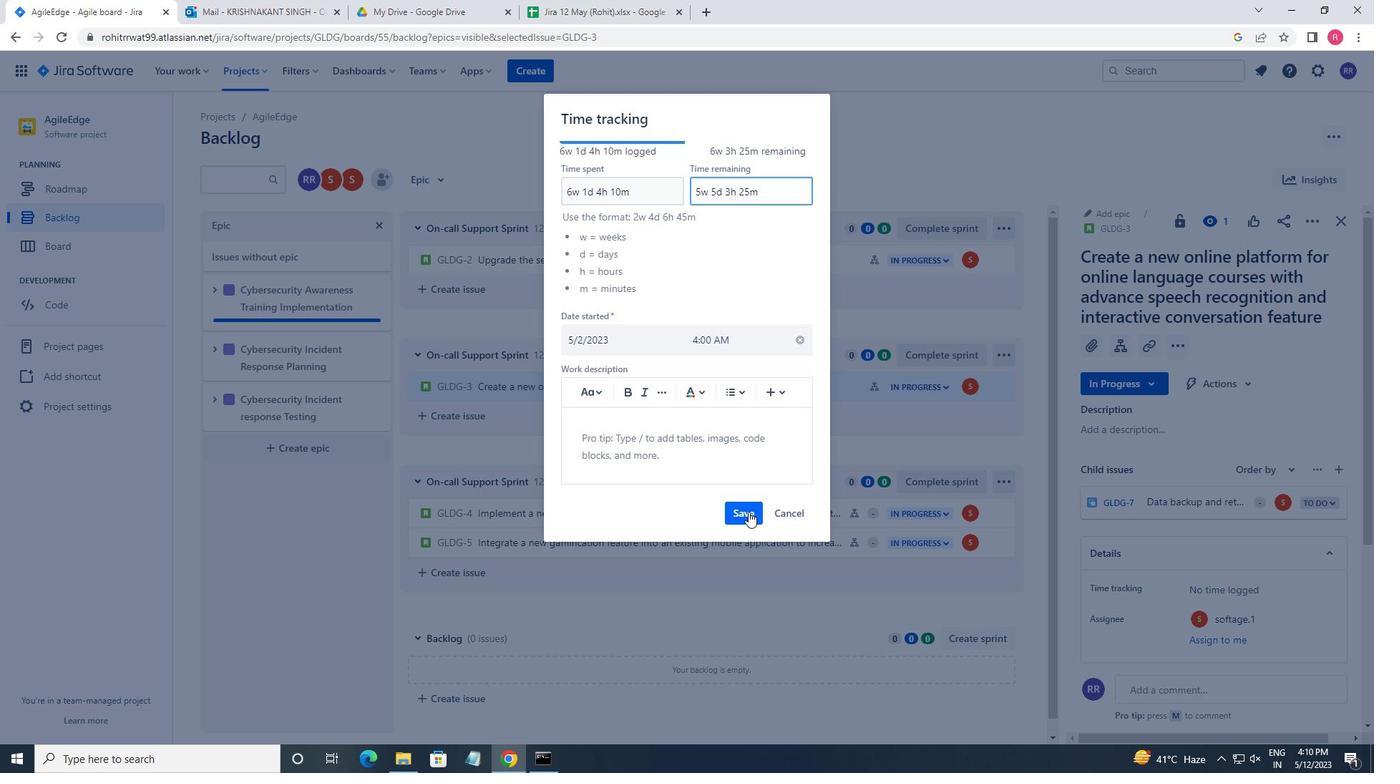 
Action: Mouse moved to (1317, 226)
Screenshot: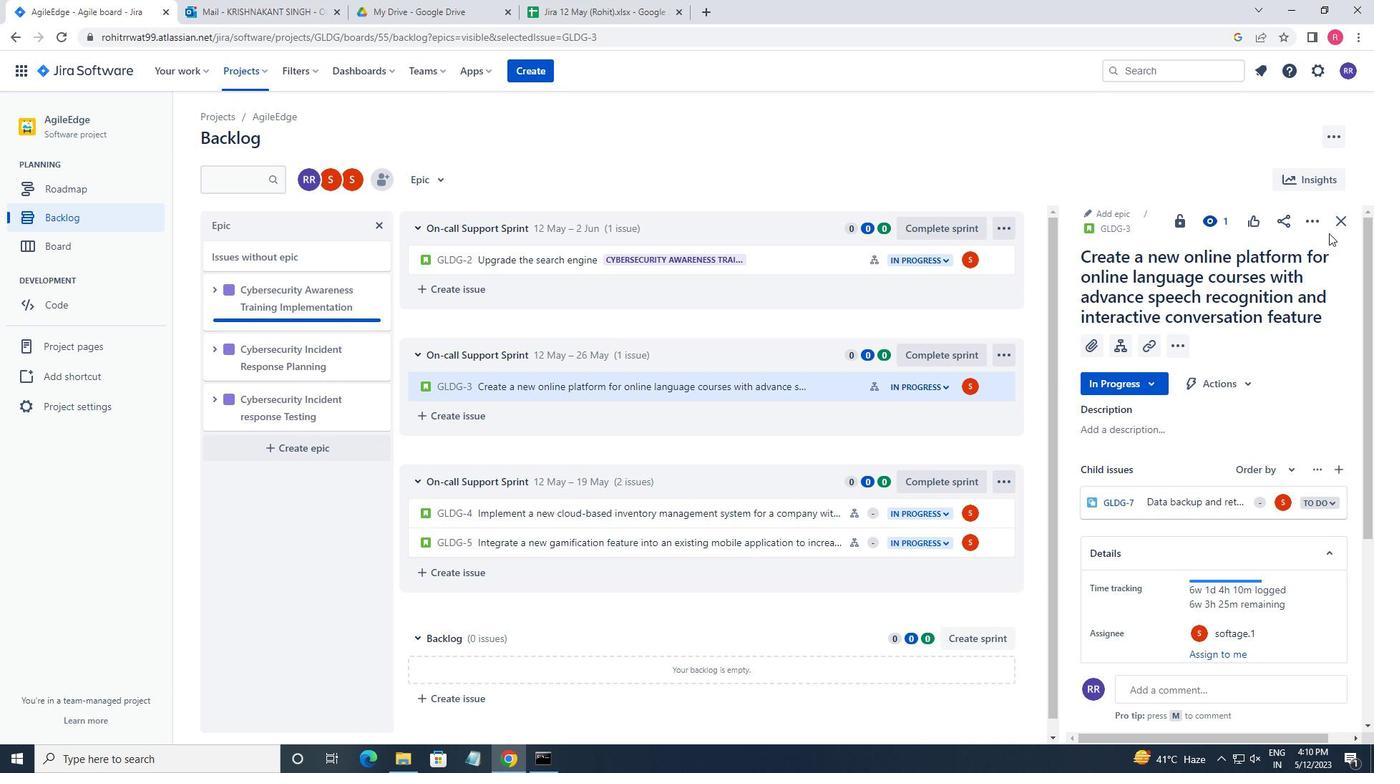 
Action: Mouse pressed left at (1317, 226)
Screenshot: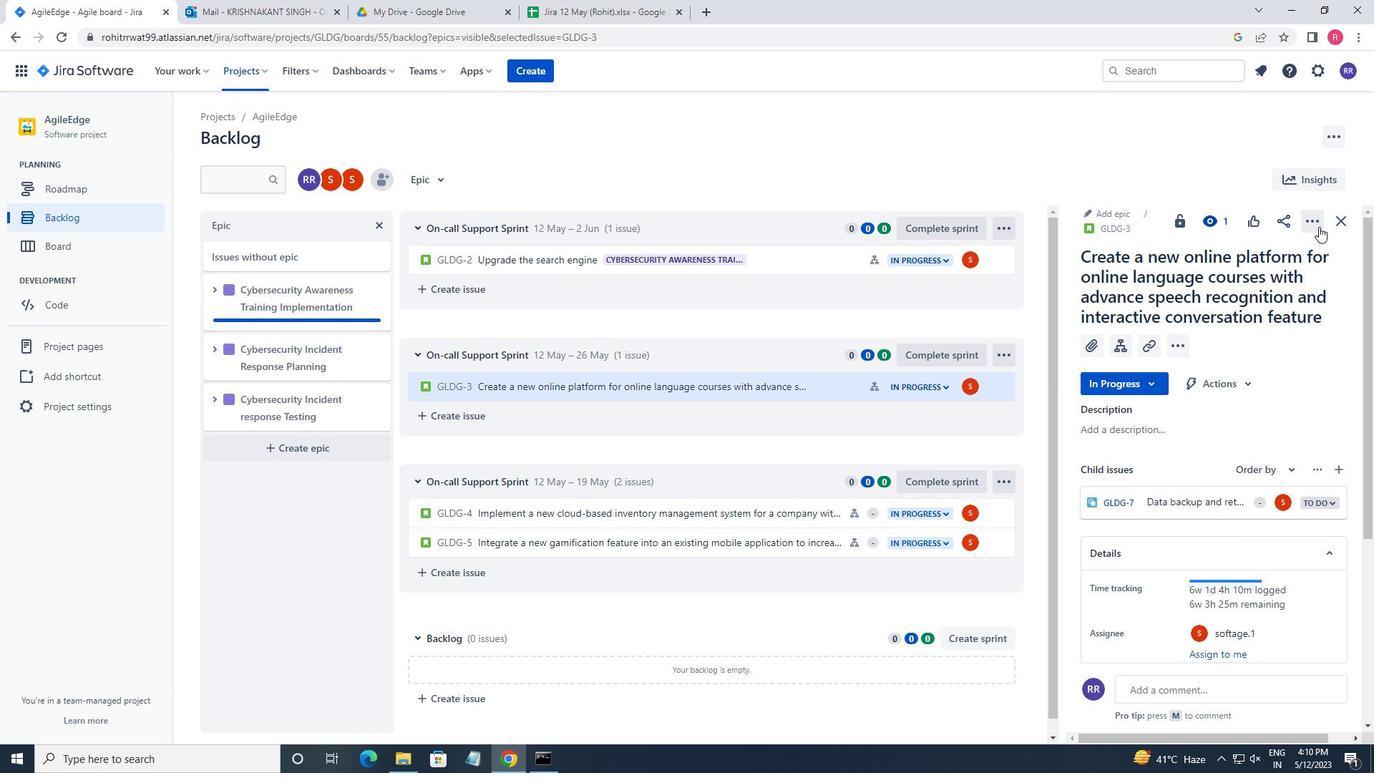 
Action: Mouse moved to (1223, 402)
Screenshot: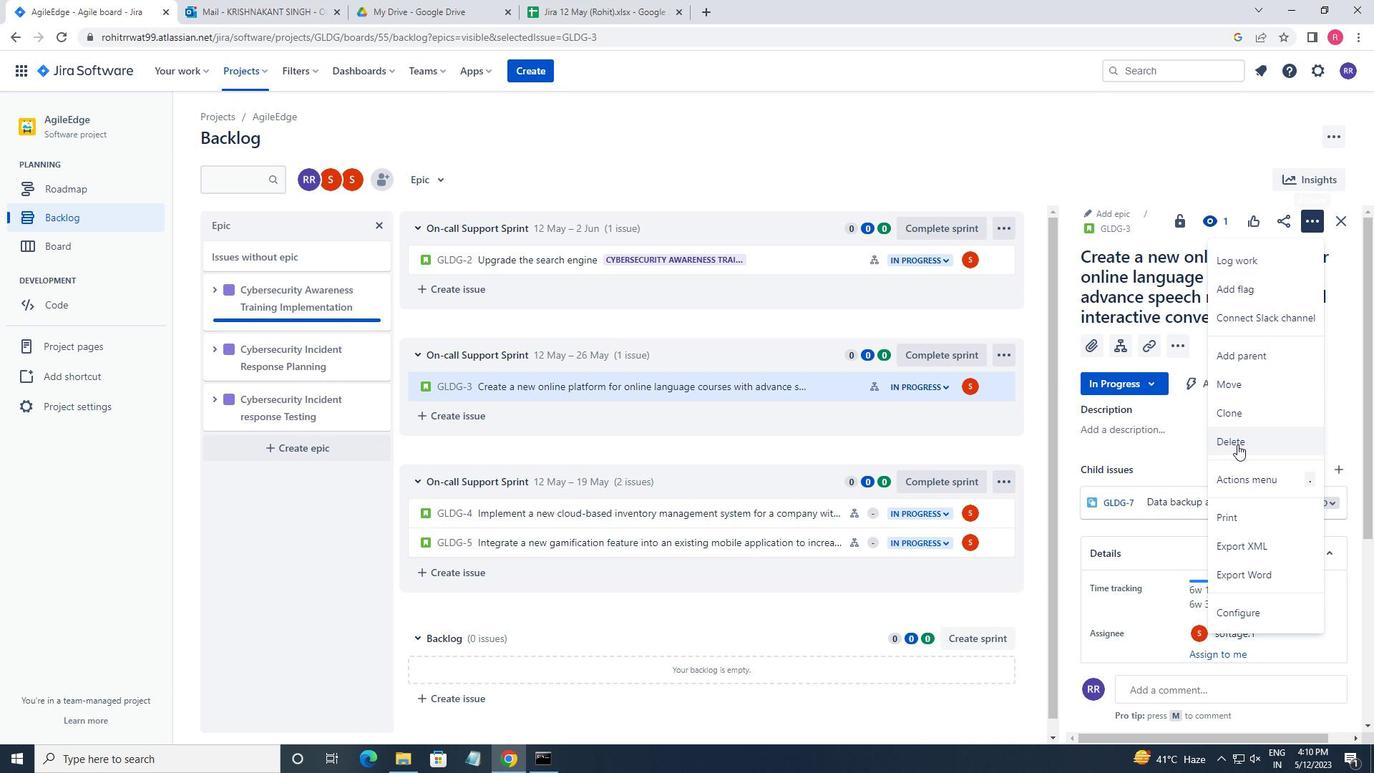 
Action: Mouse pressed left at (1223, 402)
Screenshot: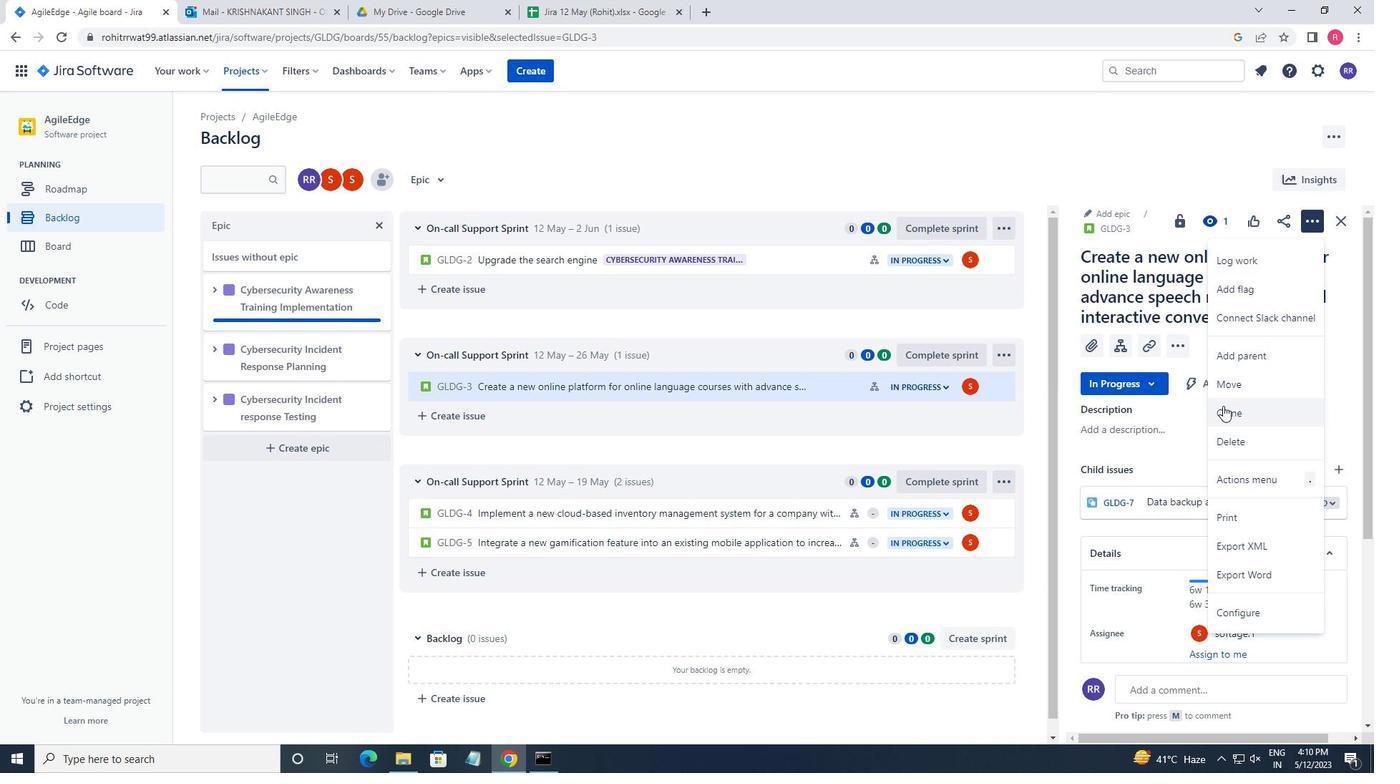 
Action: Mouse moved to (793, 307)
Screenshot: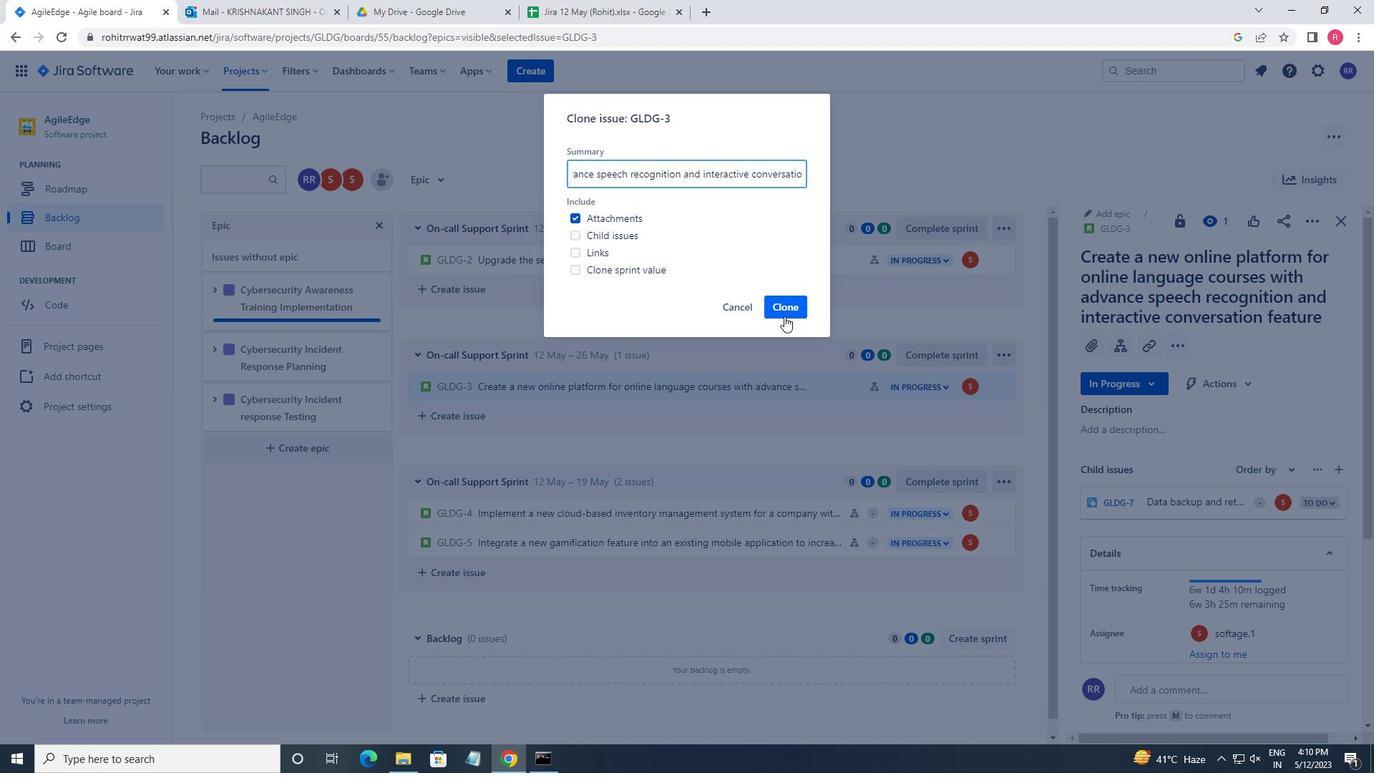 
Action: Mouse pressed left at (793, 307)
Screenshot: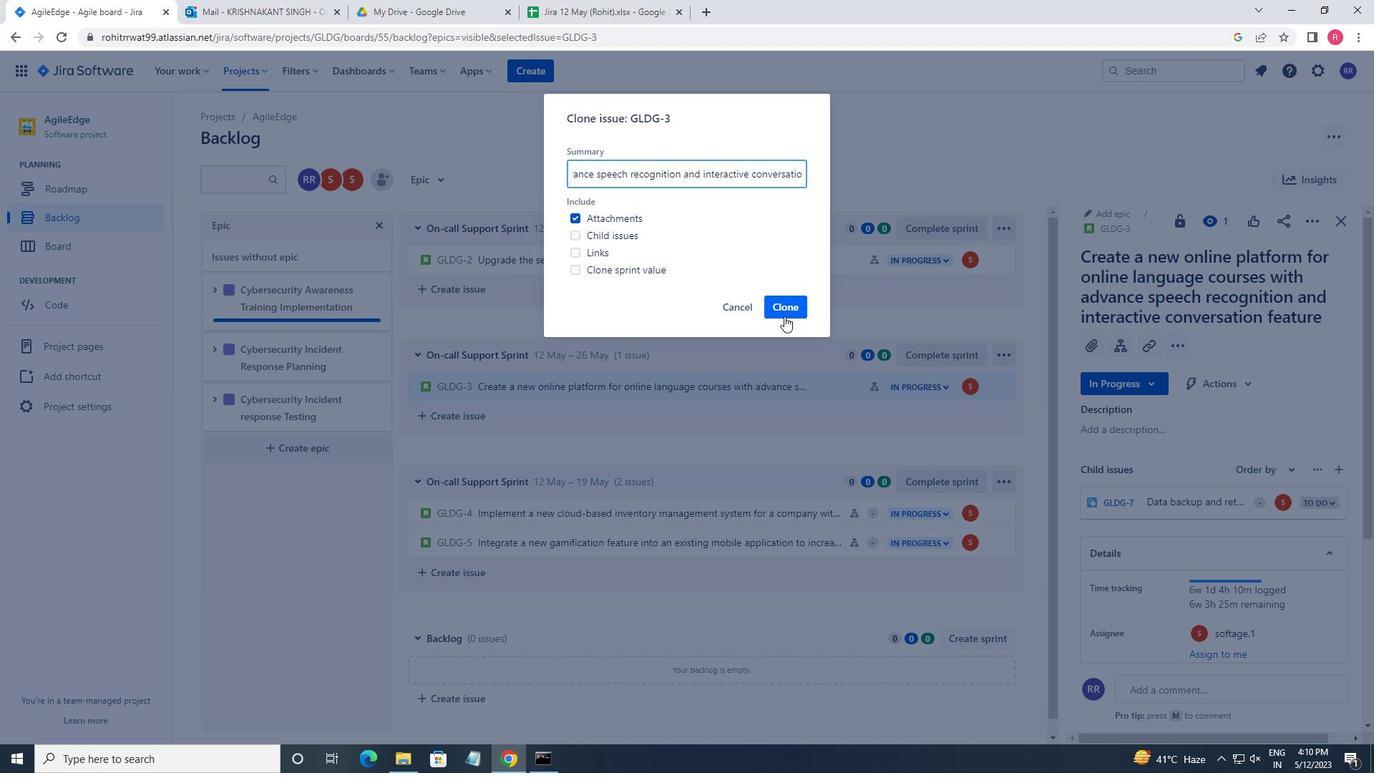
Action: Mouse moved to (818, 382)
Screenshot: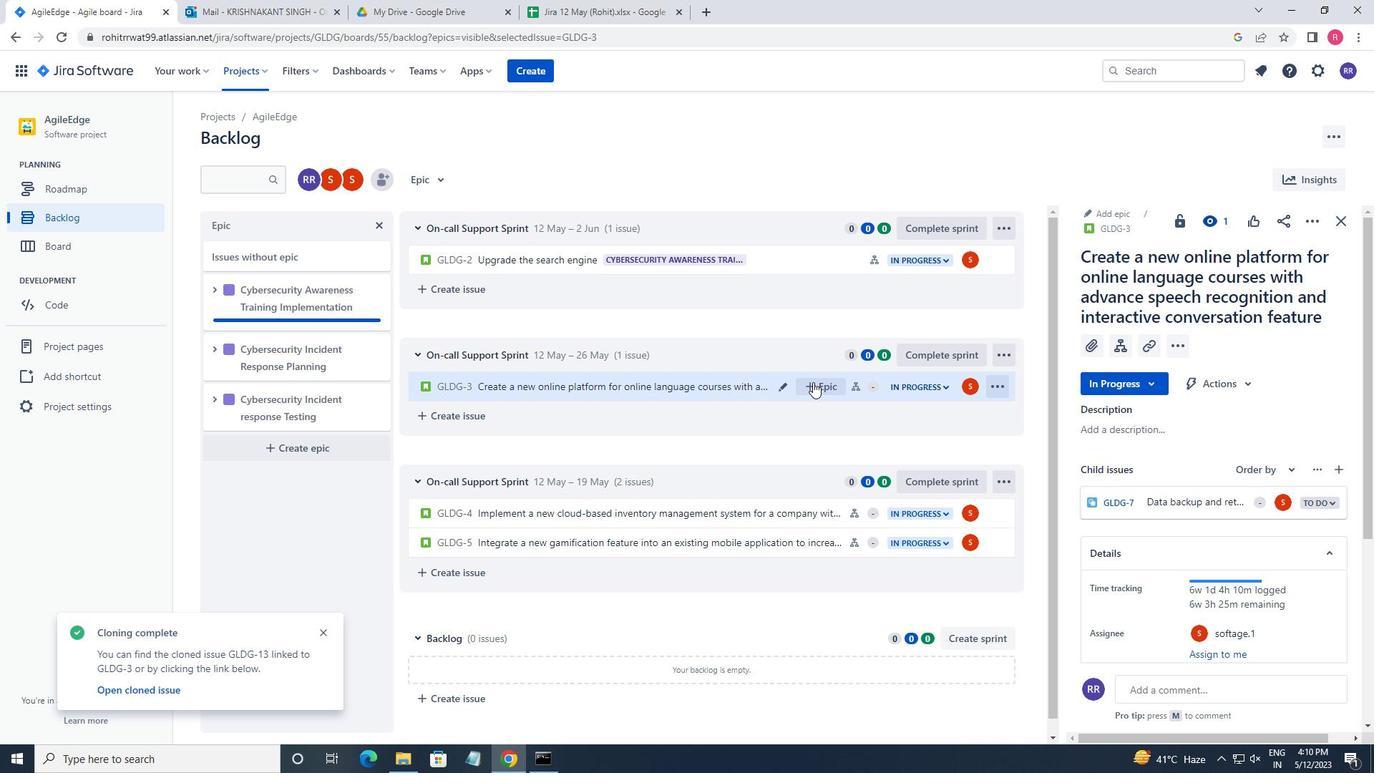
Action: Mouse pressed left at (818, 382)
Screenshot: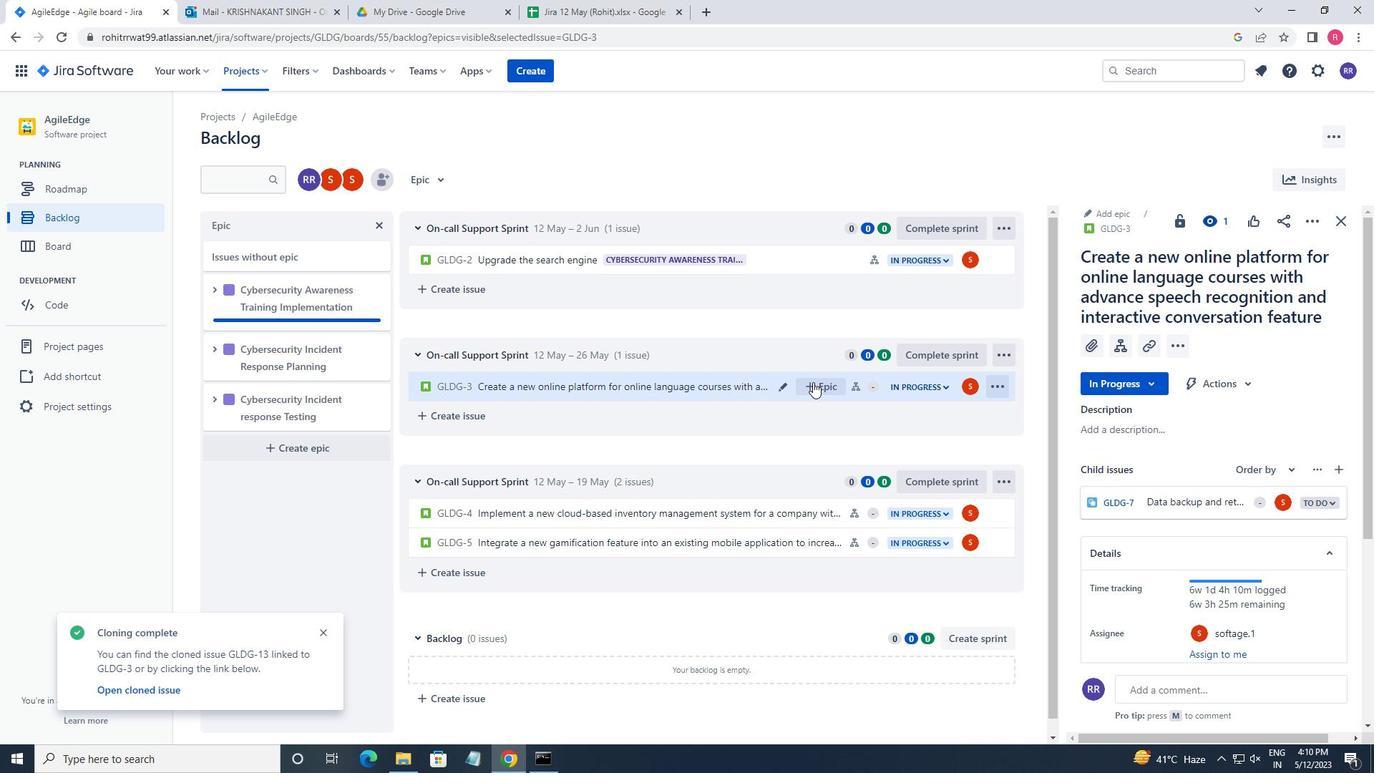 
Action: Mouse moved to (858, 485)
Screenshot: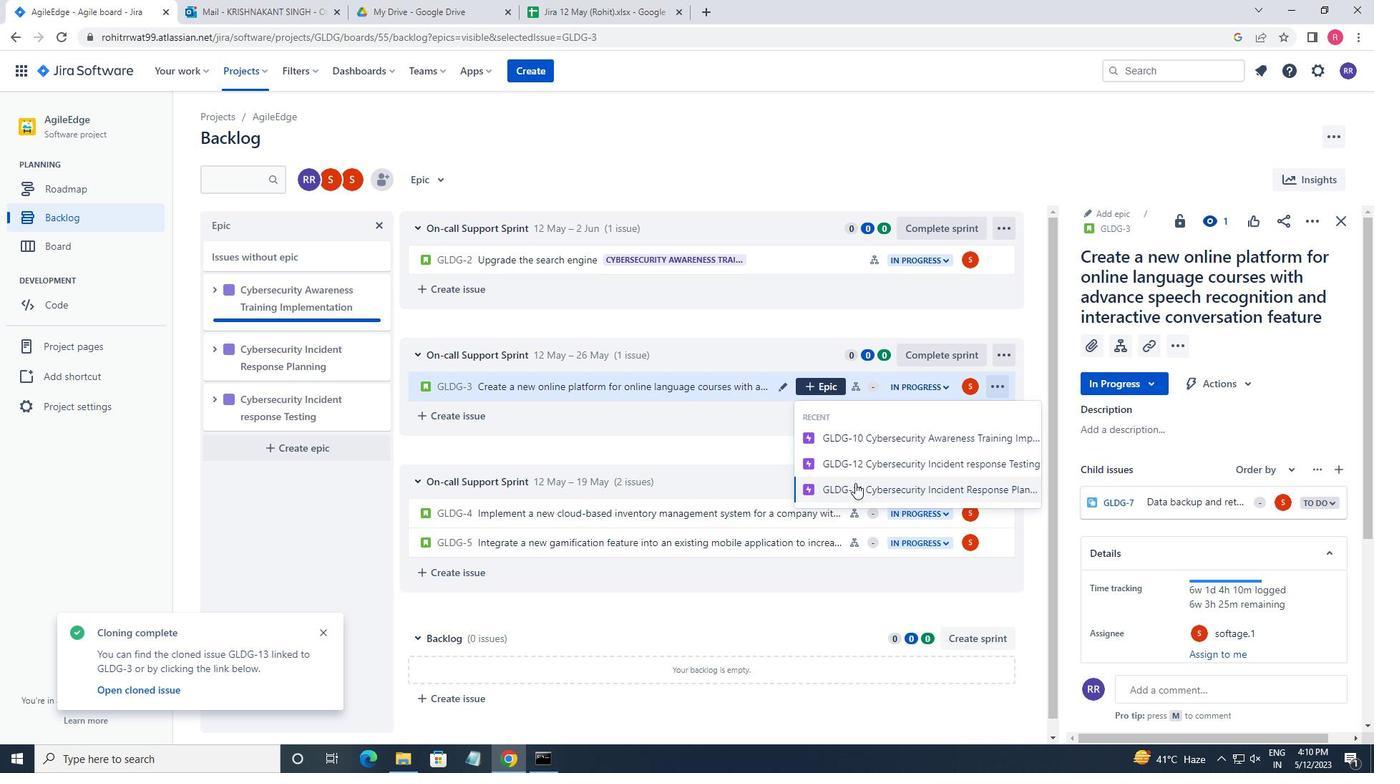 
Action: Mouse pressed left at (858, 485)
Screenshot: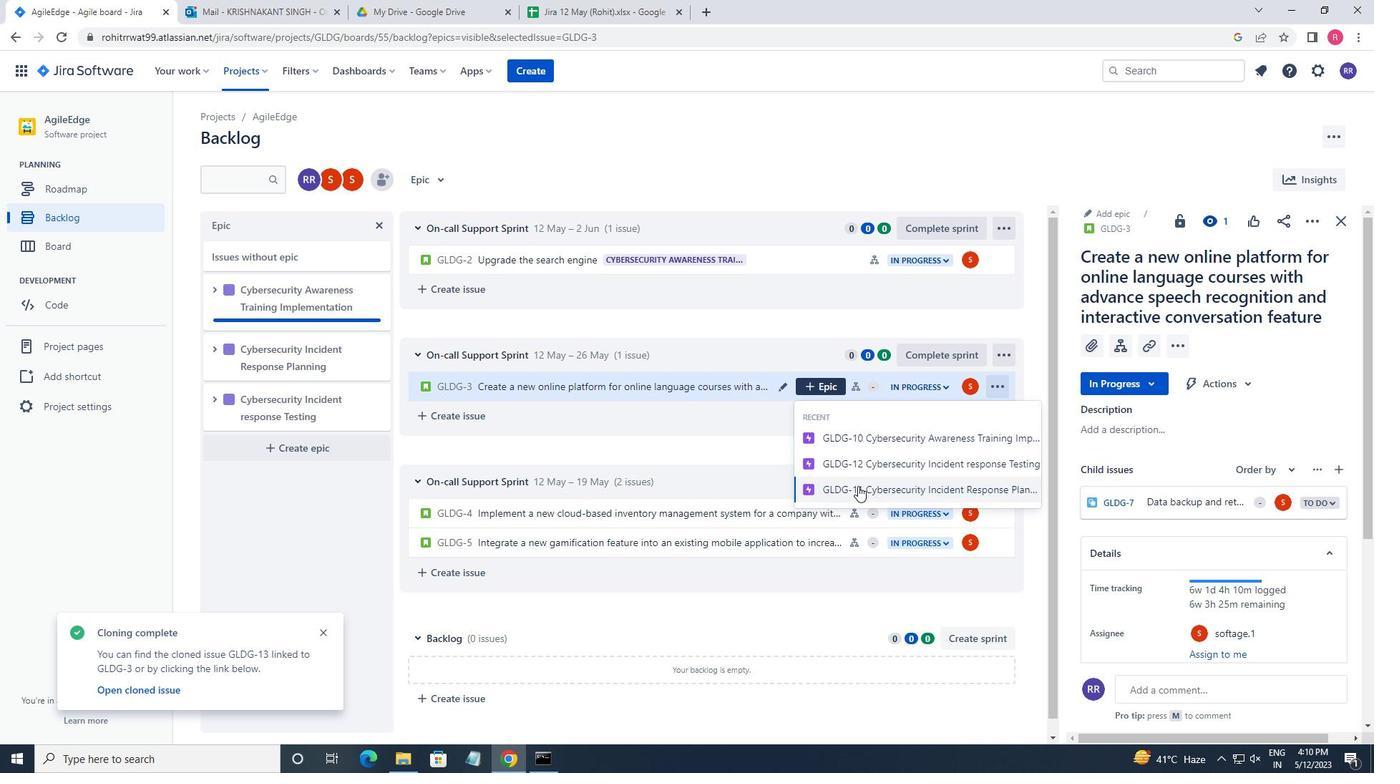 
